 Task: Search one way flight ticket for 1 adult, 6 children, 1 infant in seat and 1 infant on lap in business from Hyannis: Cape Cod Gateway Airport (boardman/polando Field) to Raleigh: Raleigh-durham International Airport on 8-5-2023. Choice of flights is United. Number of bags: 1 carry on bag. Price is upto 30000. Outbound departure time preference is 15:30.
Action: Mouse moved to (290, 267)
Screenshot: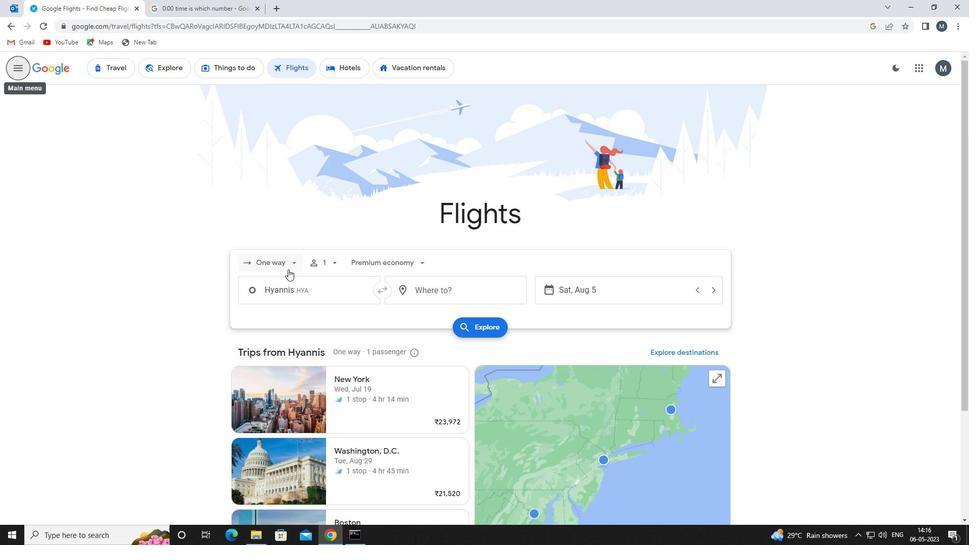 
Action: Mouse pressed left at (290, 267)
Screenshot: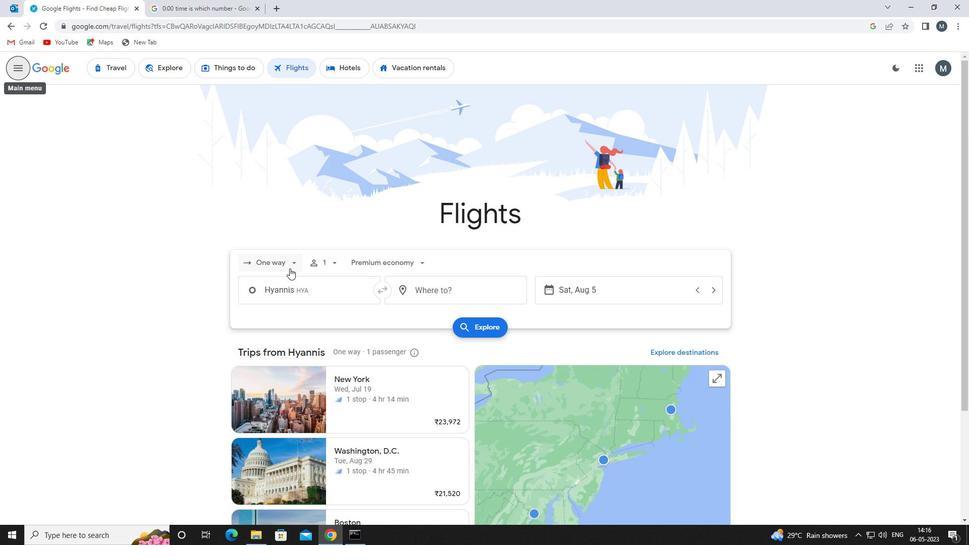 
Action: Mouse moved to (283, 306)
Screenshot: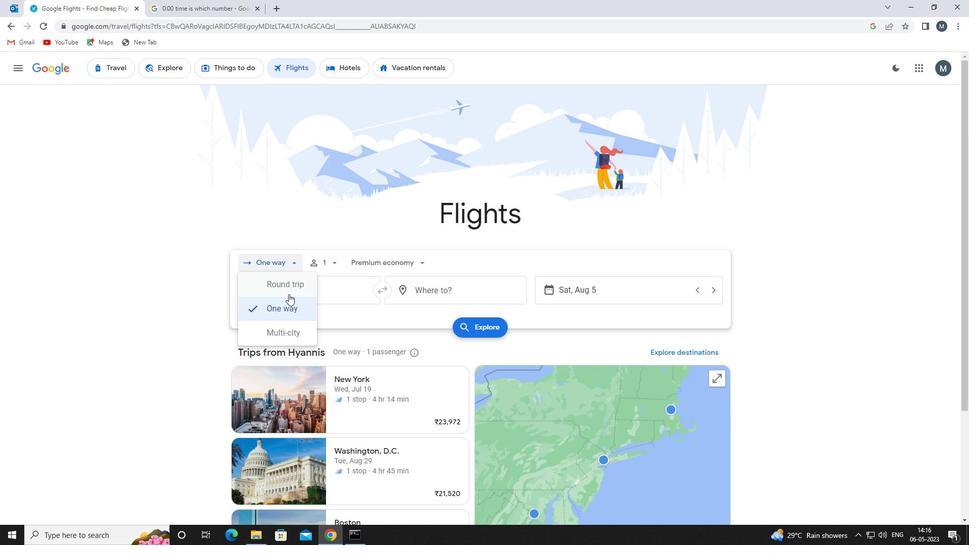 
Action: Mouse pressed left at (283, 306)
Screenshot: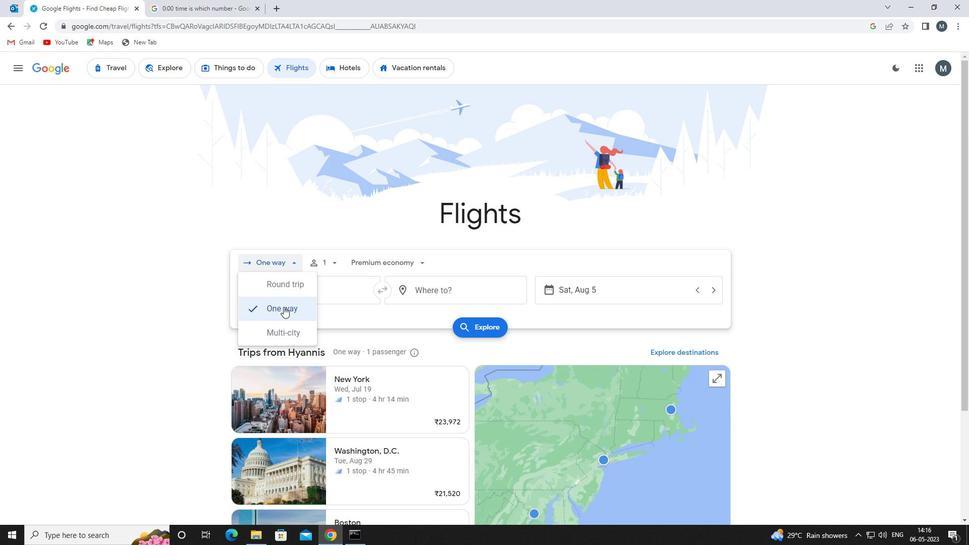 
Action: Mouse moved to (328, 264)
Screenshot: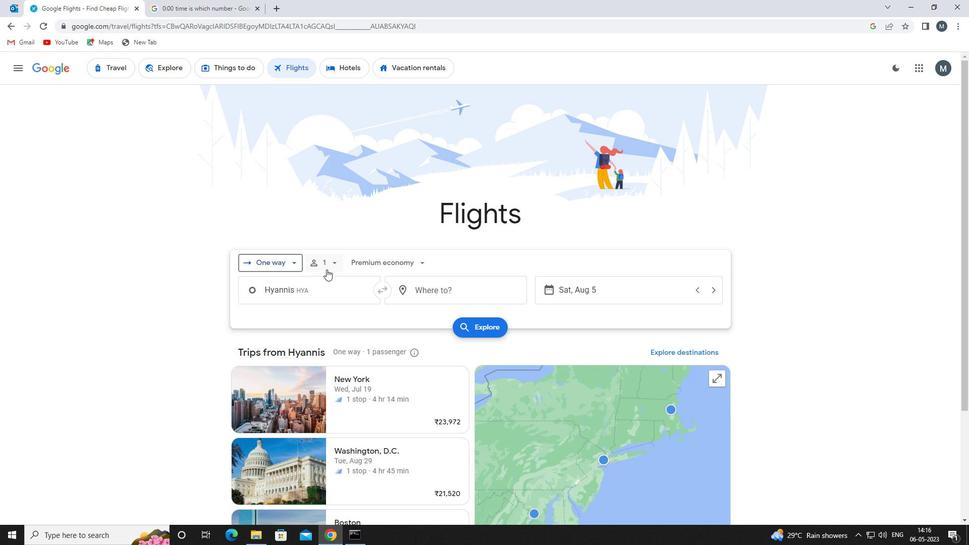 
Action: Mouse pressed left at (328, 264)
Screenshot: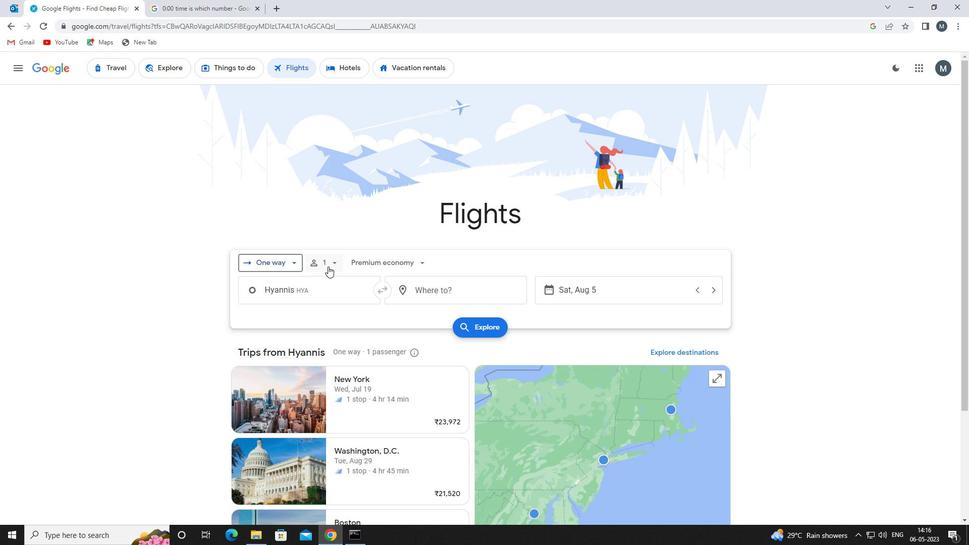 
Action: Mouse moved to (410, 312)
Screenshot: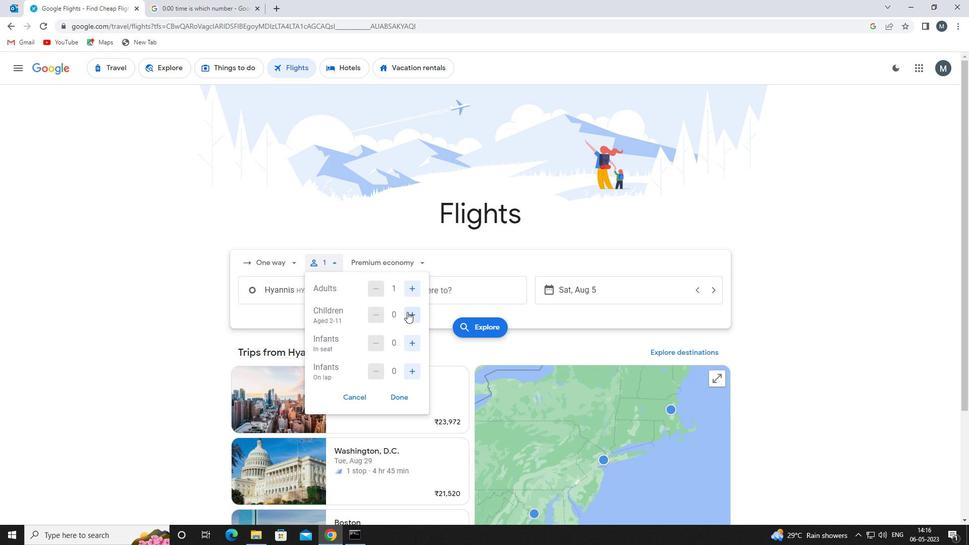 
Action: Mouse pressed left at (410, 312)
Screenshot: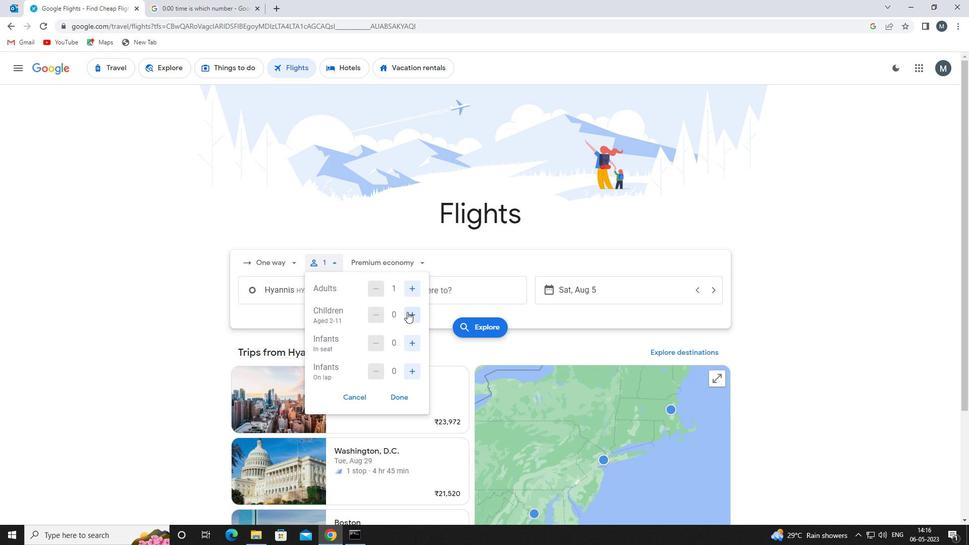 
Action: Mouse moved to (410, 313)
Screenshot: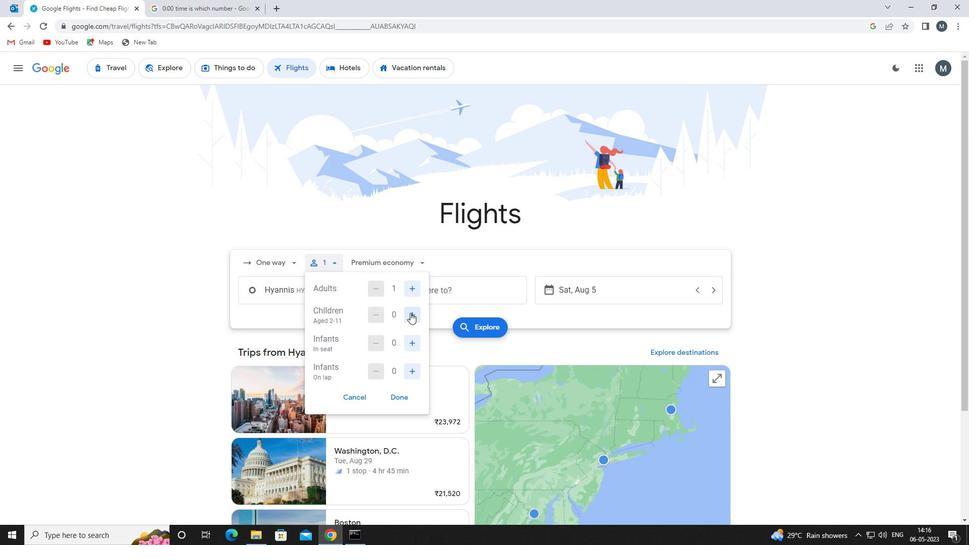 
Action: Mouse pressed left at (410, 313)
Screenshot: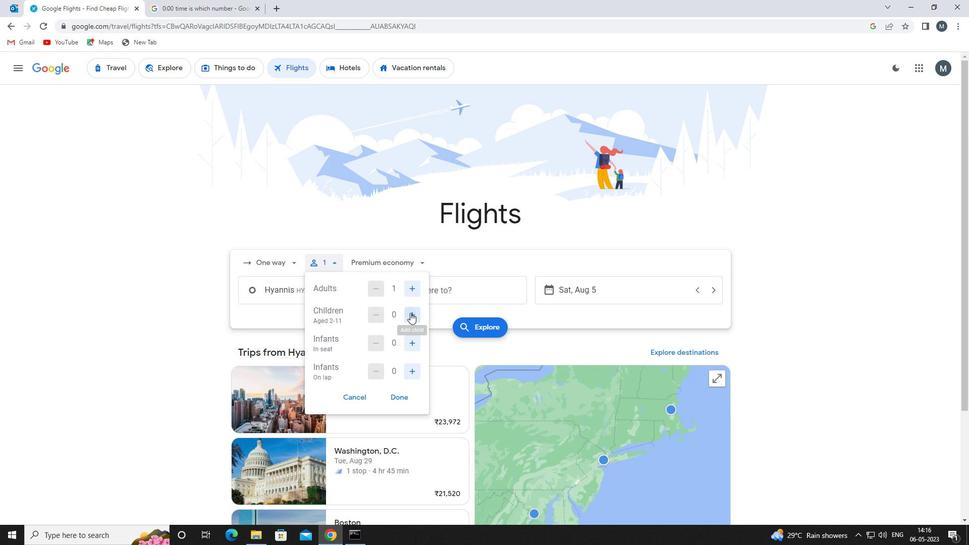 
Action: Mouse moved to (411, 313)
Screenshot: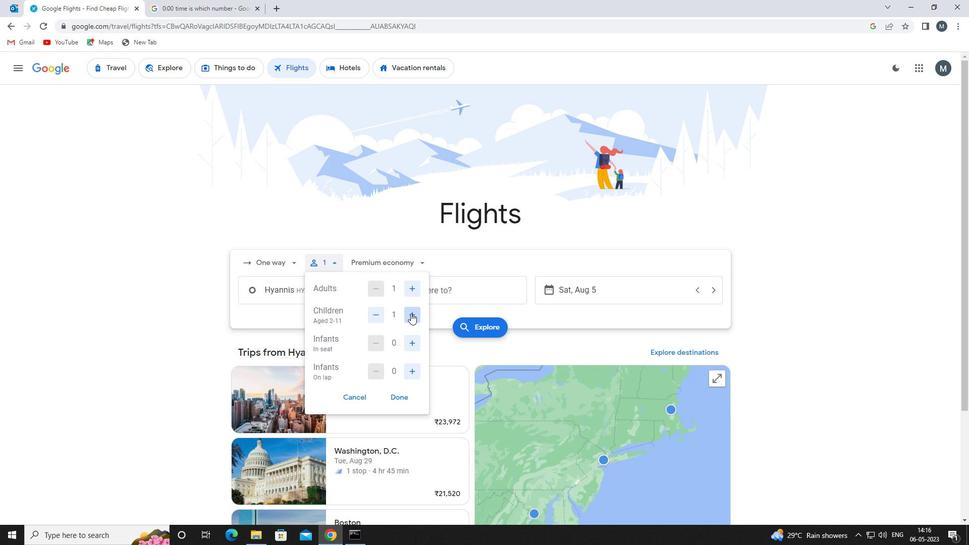 
Action: Mouse pressed left at (411, 313)
Screenshot: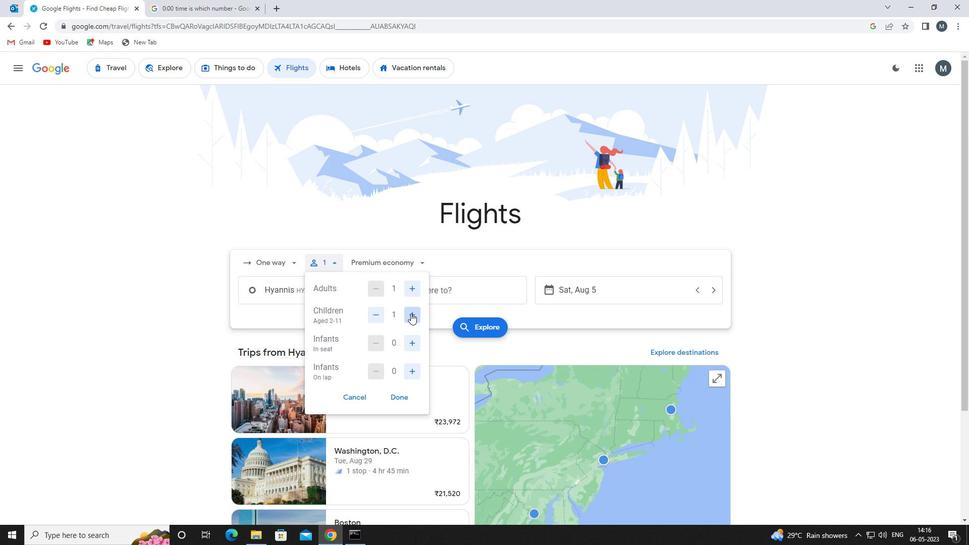 
Action: Mouse pressed left at (411, 313)
Screenshot: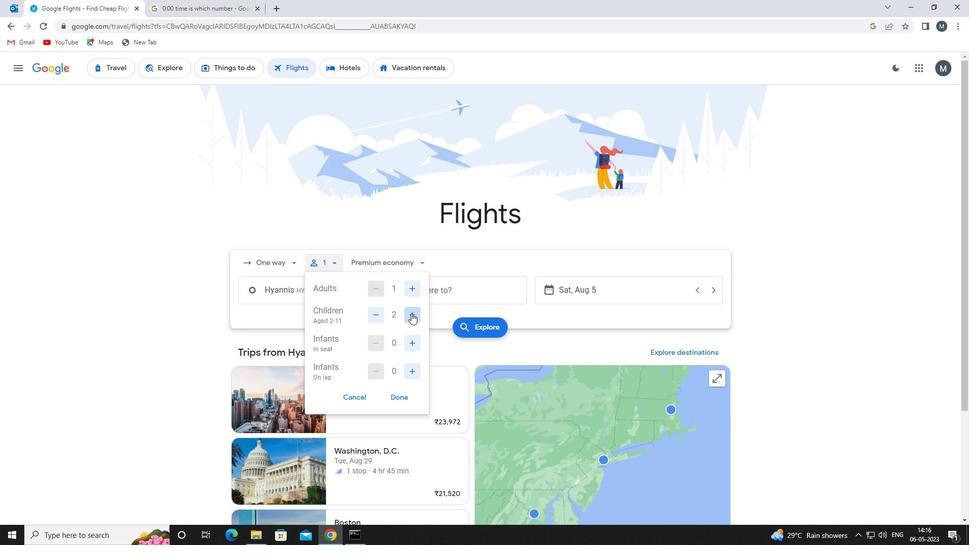 
Action: Mouse pressed left at (411, 313)
Screenshot: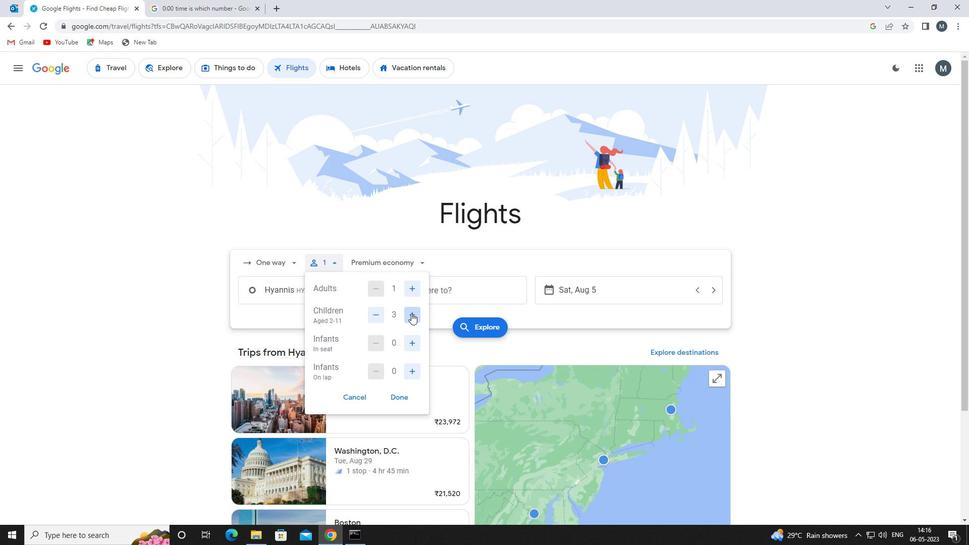 
Action: Mouse pressed left at (411, 313)
Screenshot: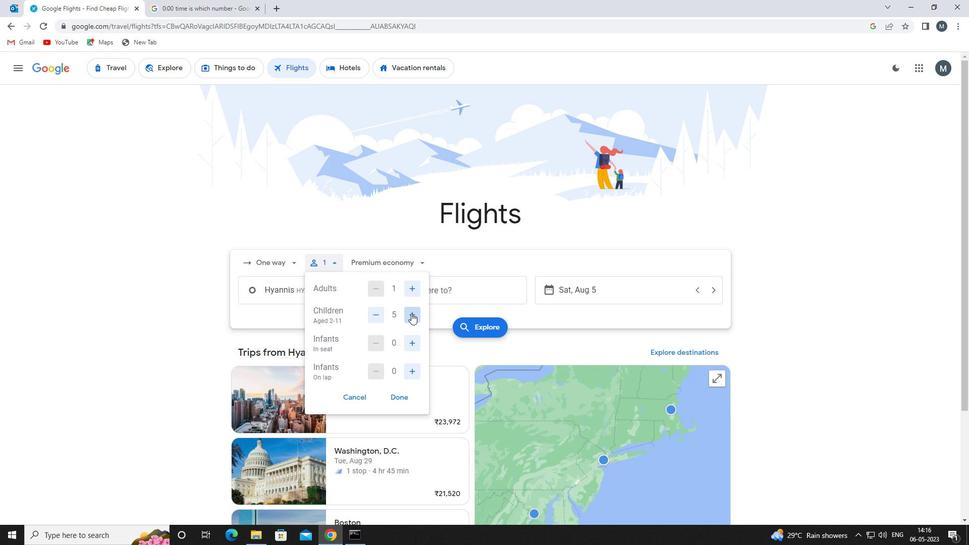 
Action: Mouse moved to (413, 342)
Screenshot: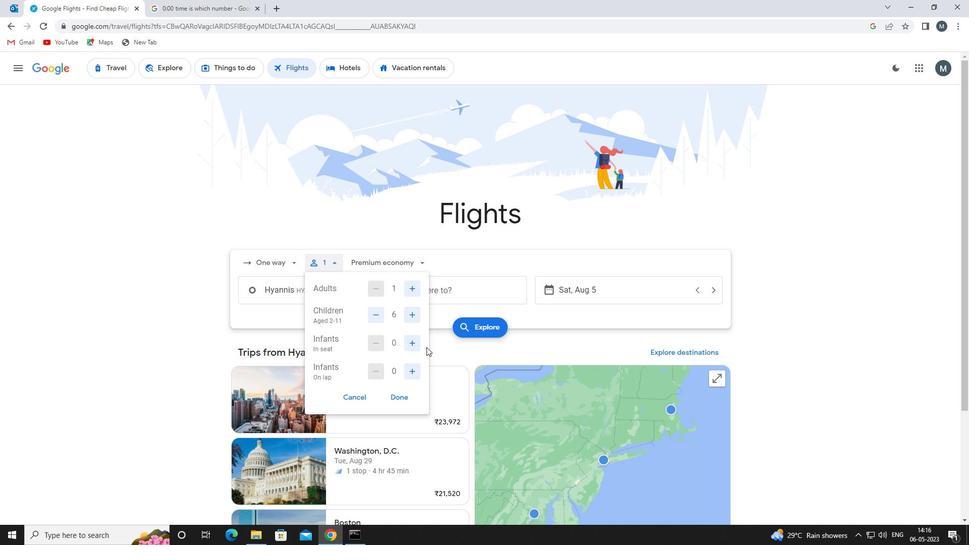 
Action: Mouse pressed left at (413, 342)
Screenshot: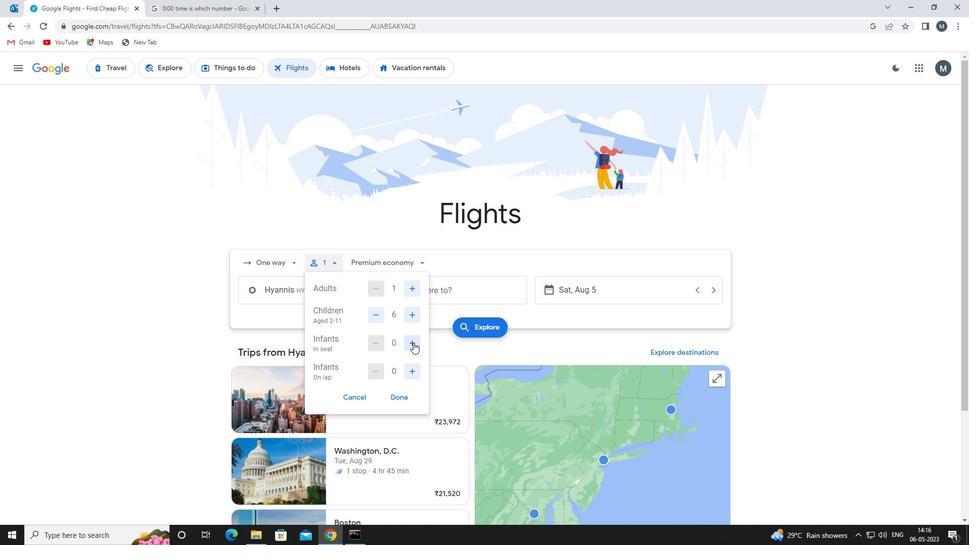 
Action: Mouse moved to (414, 370)
Screenshot: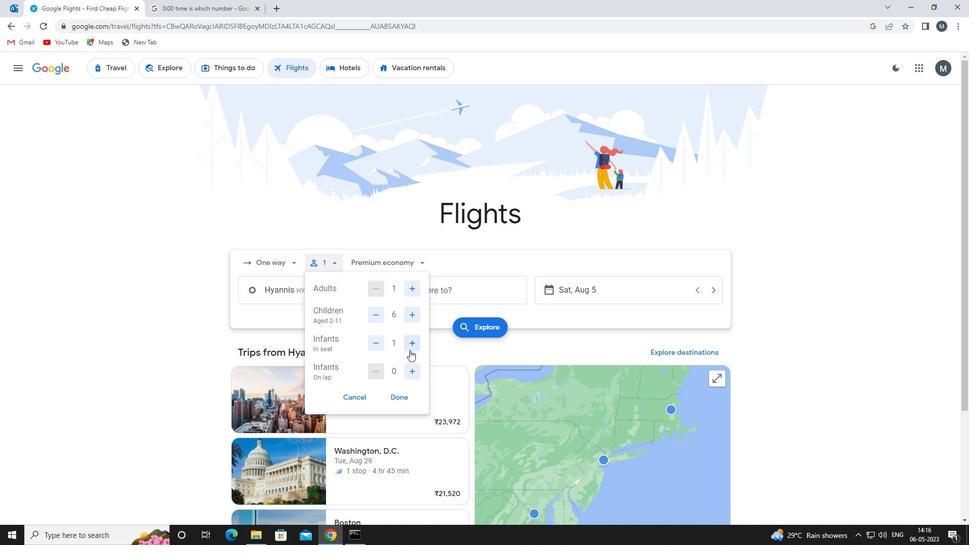
Action: Mouse pressed left at (414, 370)
Screenshot: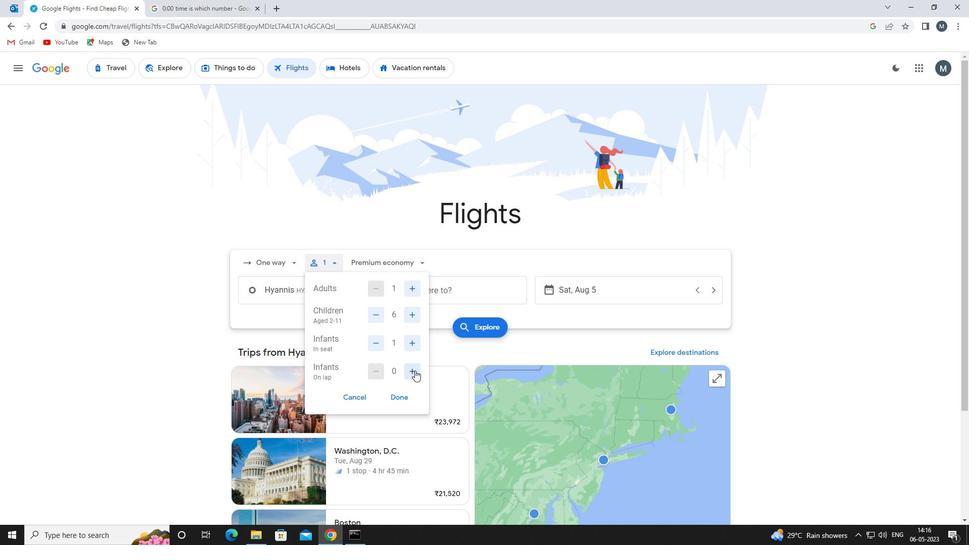 
Action: Mouse moved to (413, 395)
Screenshot: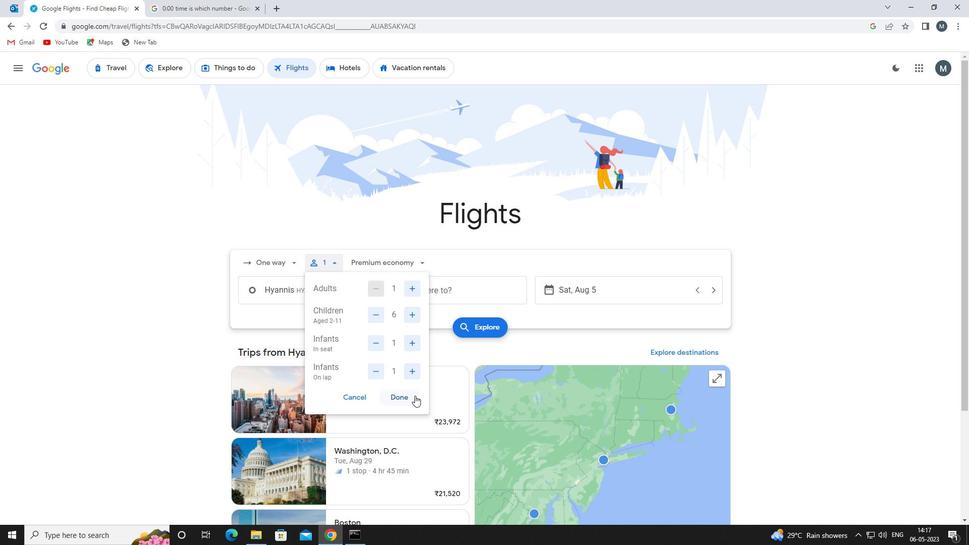 
Action: Mouse pressed left at (413, 395)
Screenshot: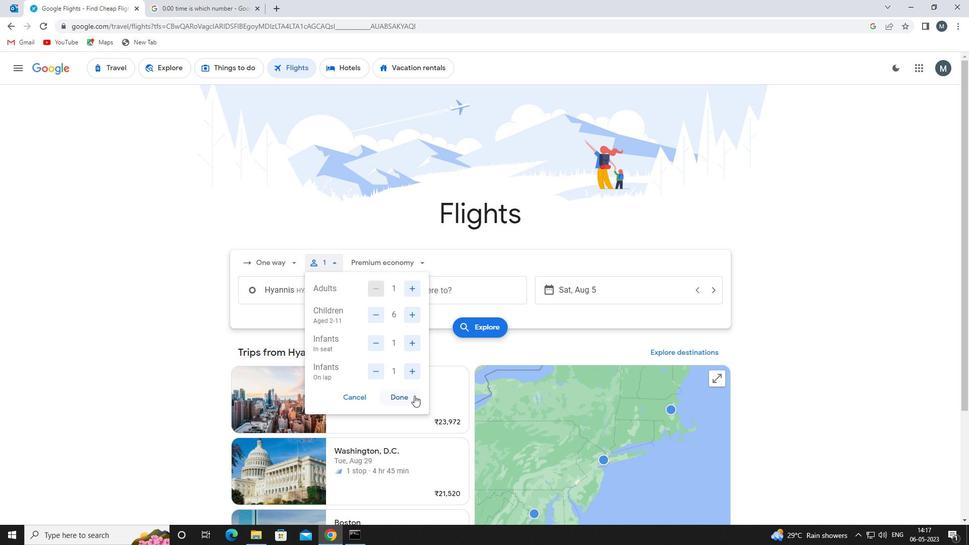 
Action: Mouse moved to (400, 262)
Screenshot: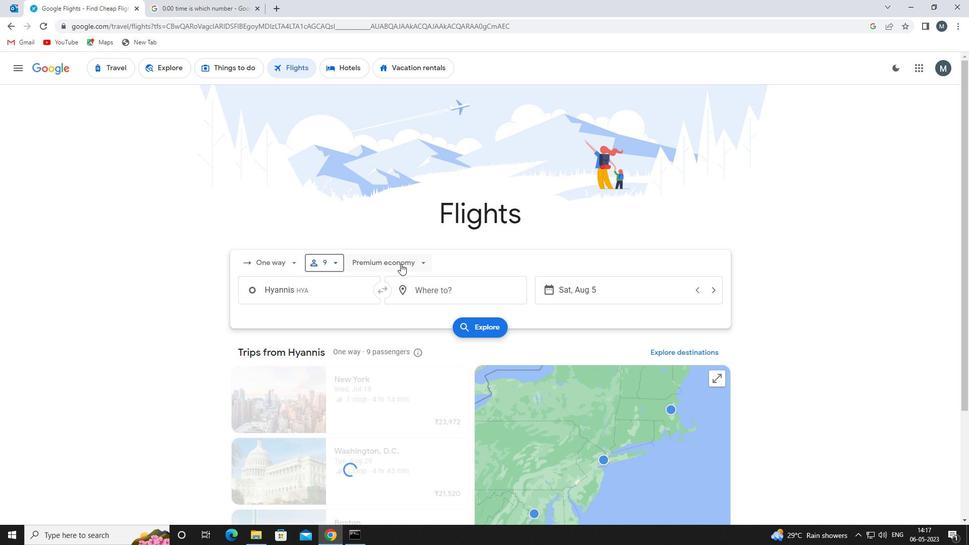 
Action: Mouse pressed left at (400, 262)
Screenshot: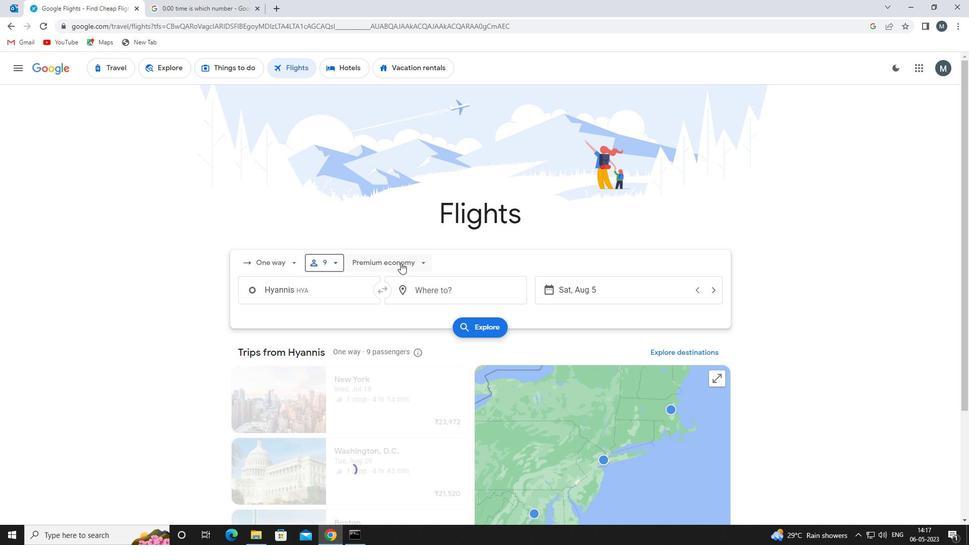 
Action: Mouse moved to (394, 331)
Screenshot: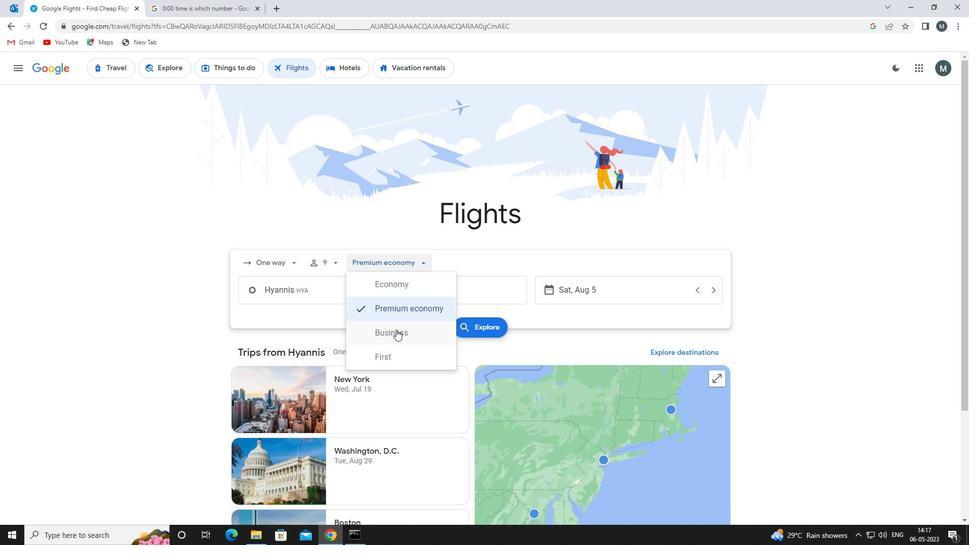 
Action: Mouse pressed left at (394, 331)
Screenshot: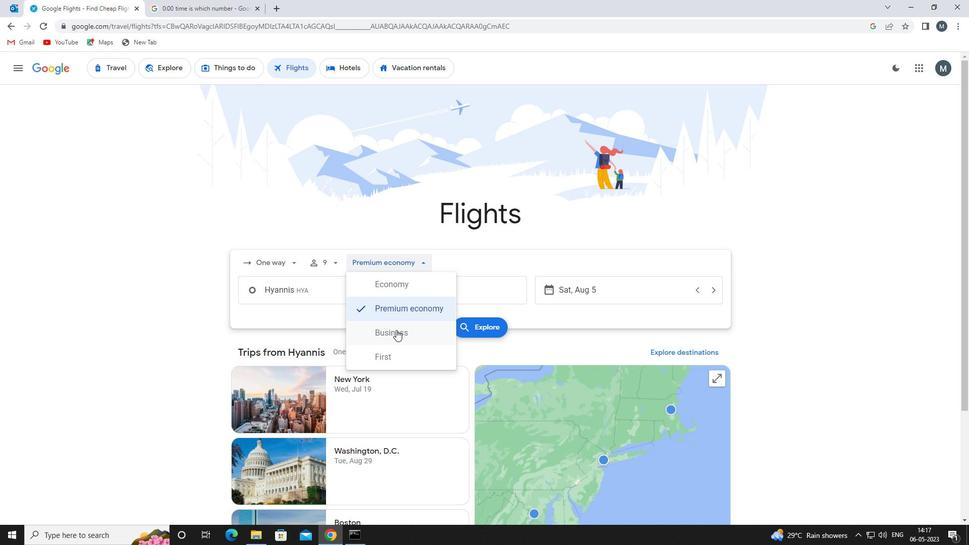 
Action: Mouse moved to (337, 292)
Screenshot: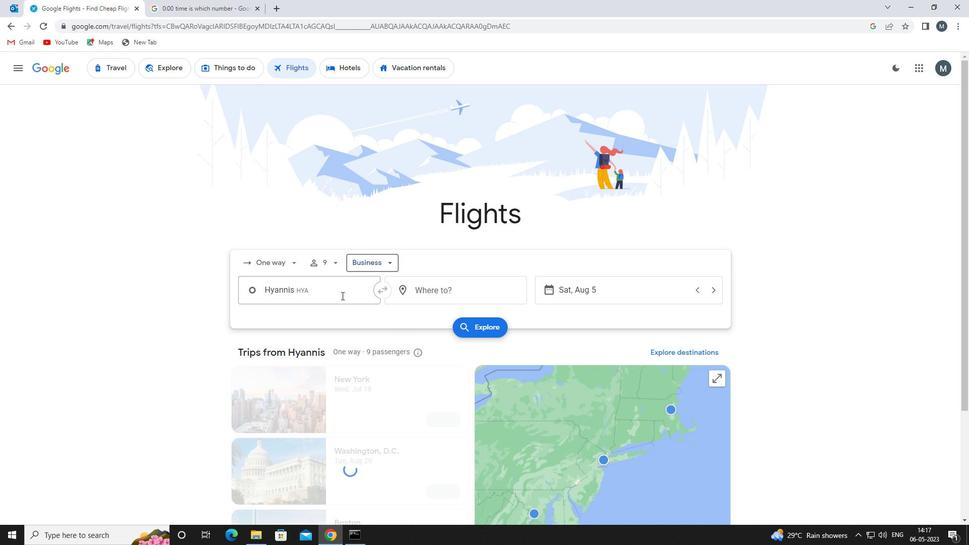 
Action: Mouse pressed left at (337, 292)
Screenshot: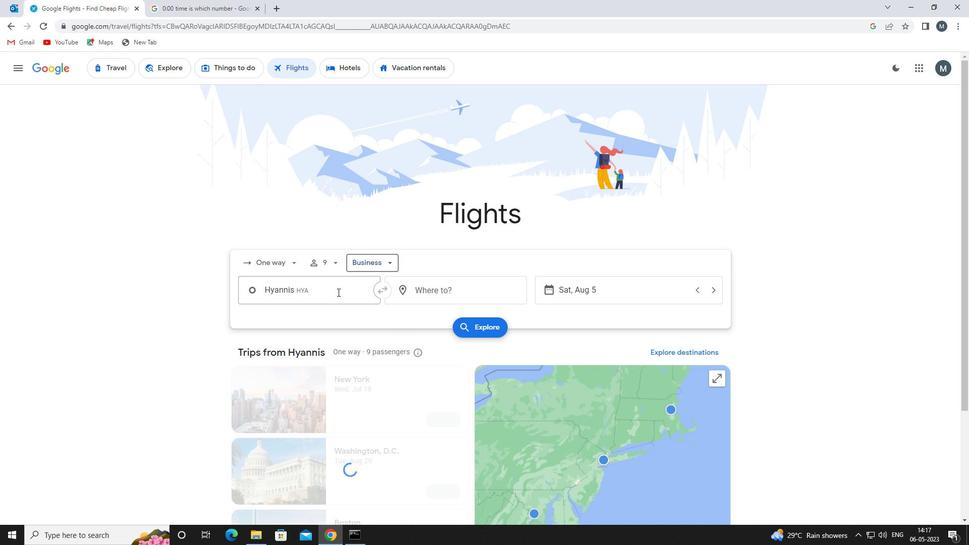 
Action: Key pressed cpe<Key.space>cod<Key.space>f<Key.backspace>
Screenshot: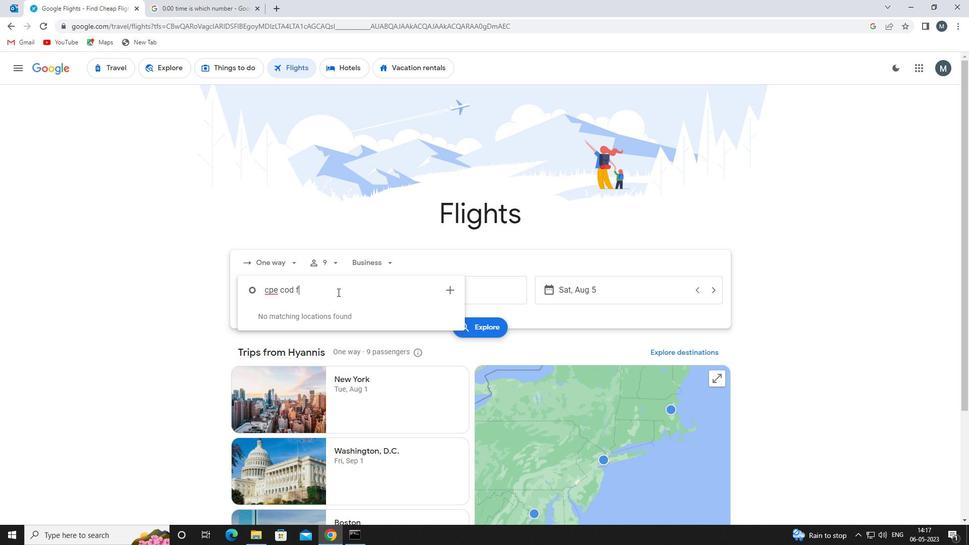 
Action: Mouse moved to (340, 374)
Screenshot: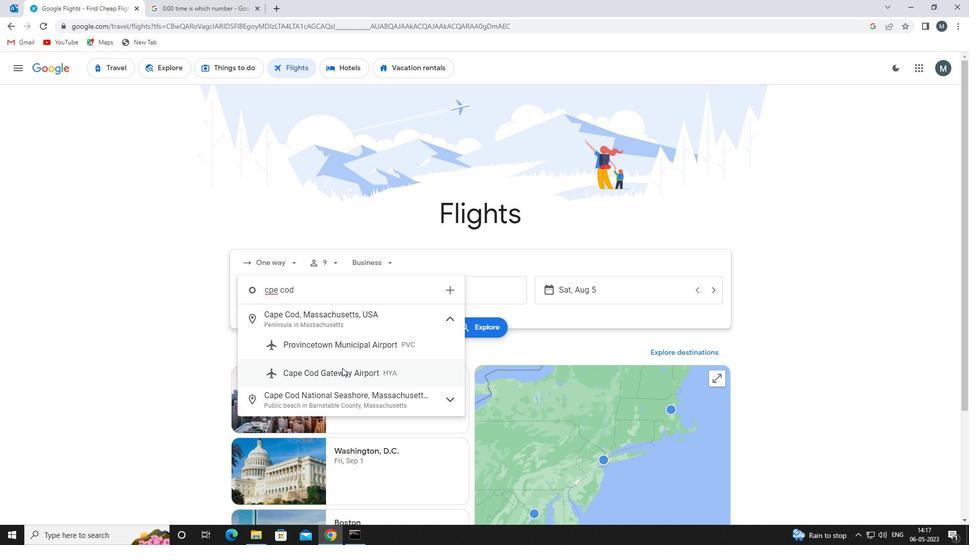 
Action: Mouse pressed left at (340, 374)
Screenshot: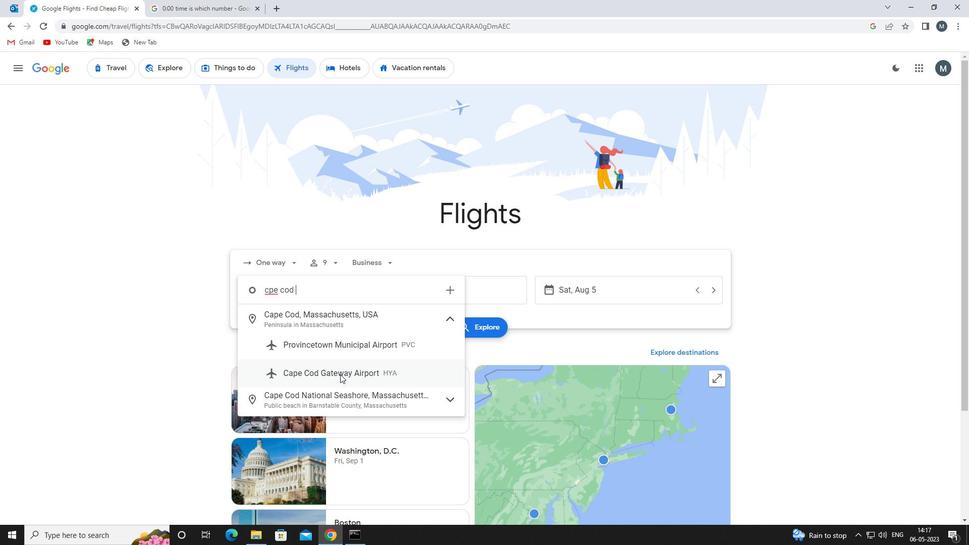 
Action: Mouse moved to (441, 290)
Screenshot: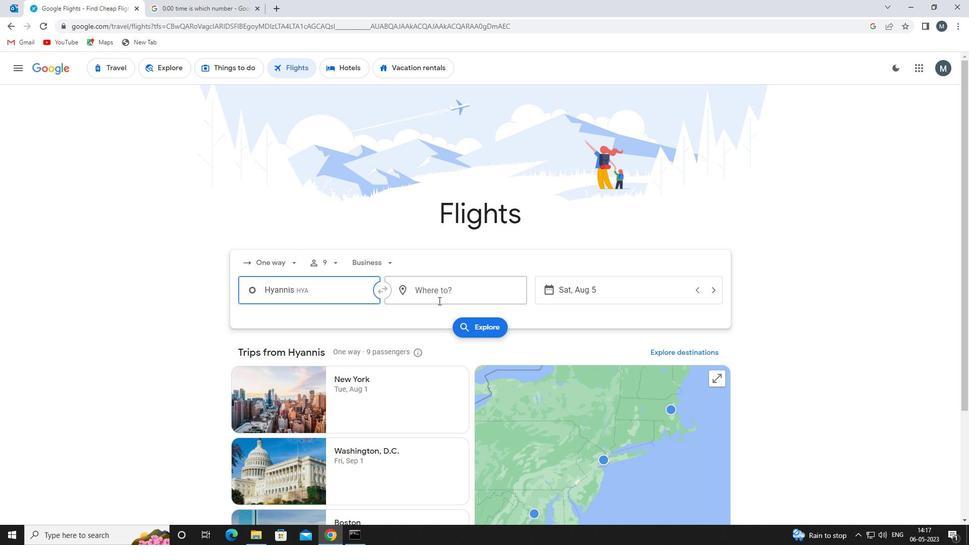 
Action: Mouse pressed left at (441, 290)
Screenshot: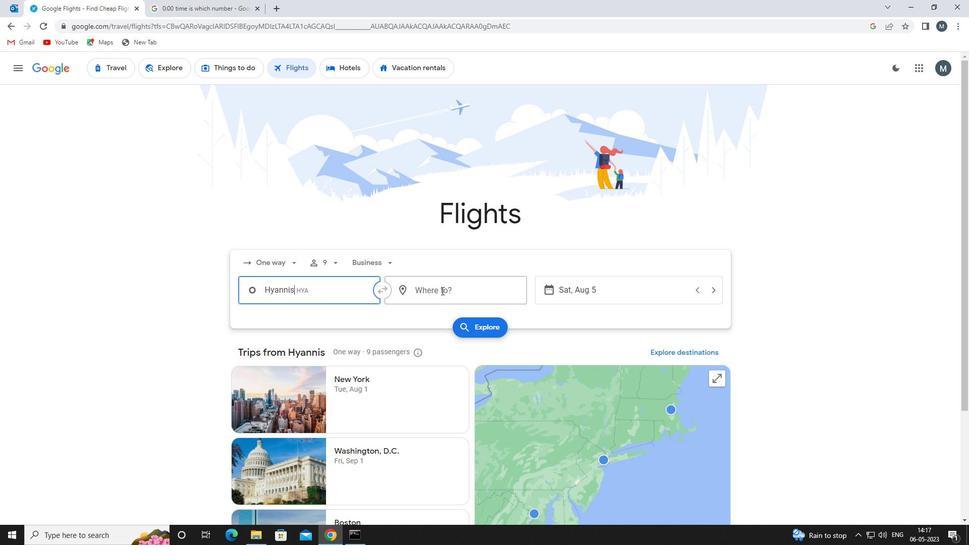 
Action: Key pressed rdu
Screenshot: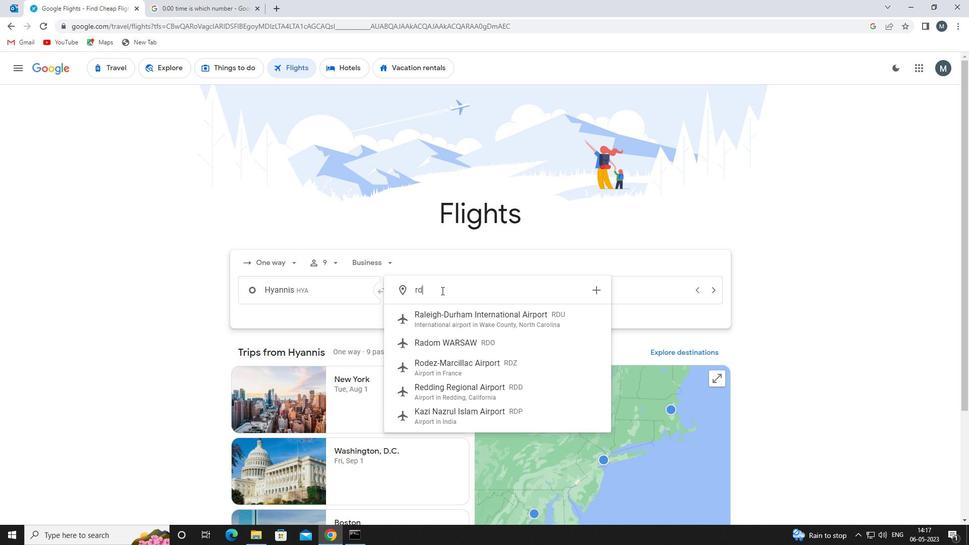 
Action: Mouse moved to (445, 321)
Screenshot: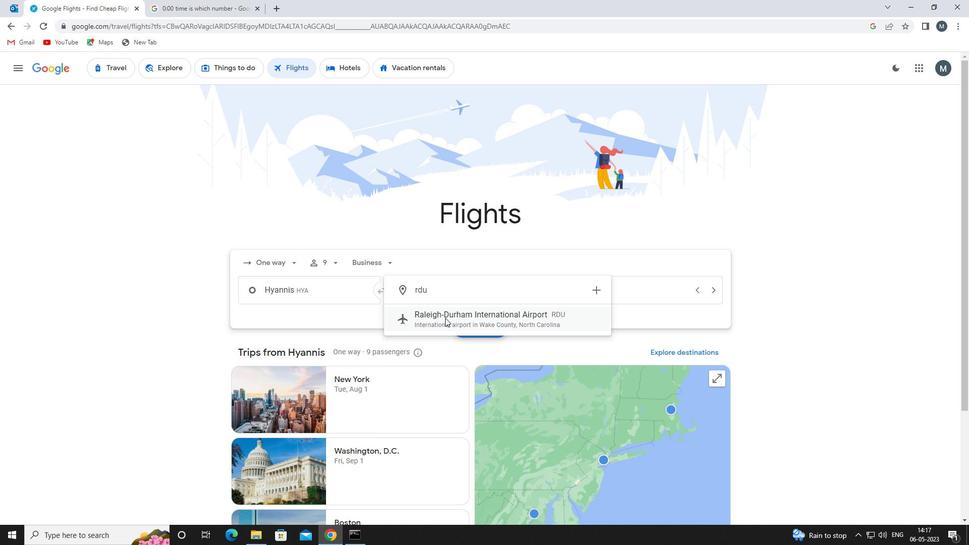 
Action: Mouse pressed left at (445, 321)
Screenshot: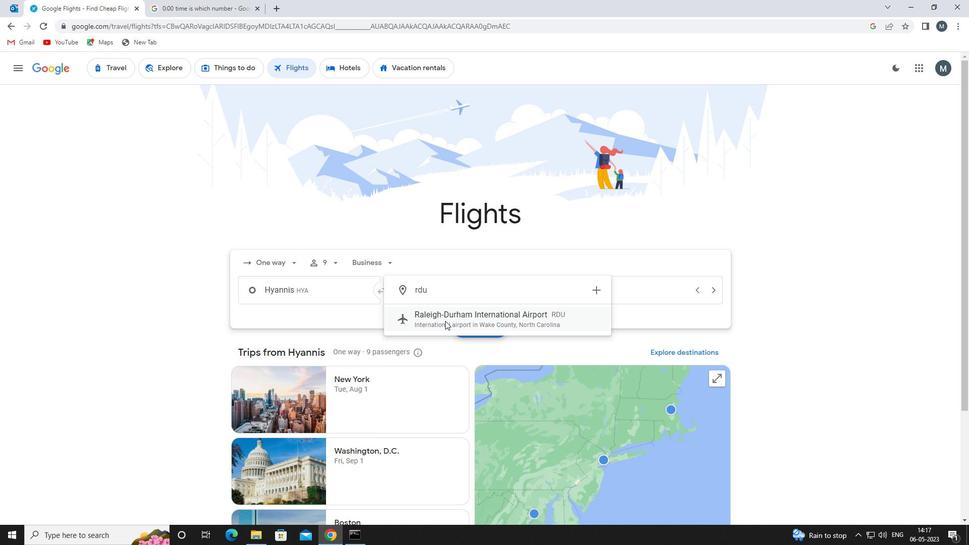 
Action: Mouse moved to (552, 291)
Screenshot: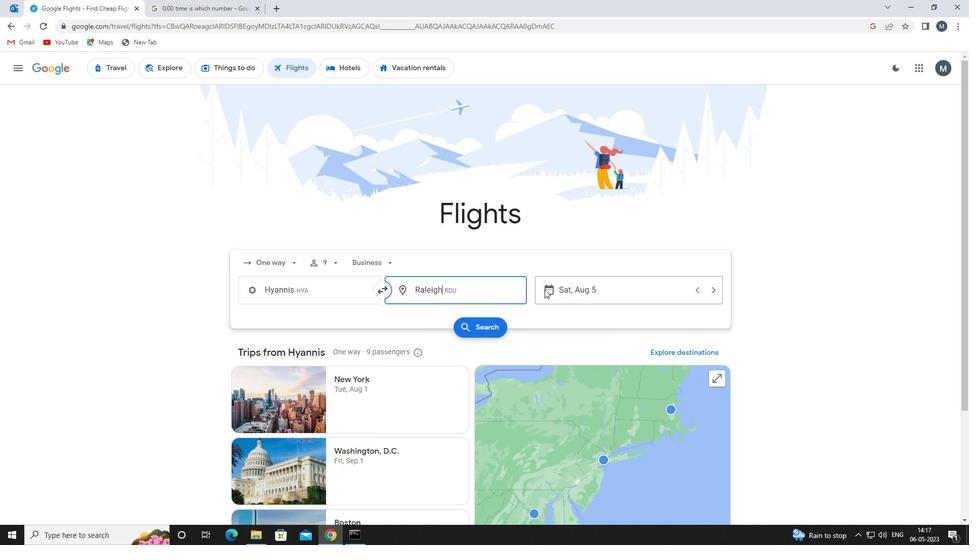 
Action: Mouse pressed left at (552, 291)
Screenshot: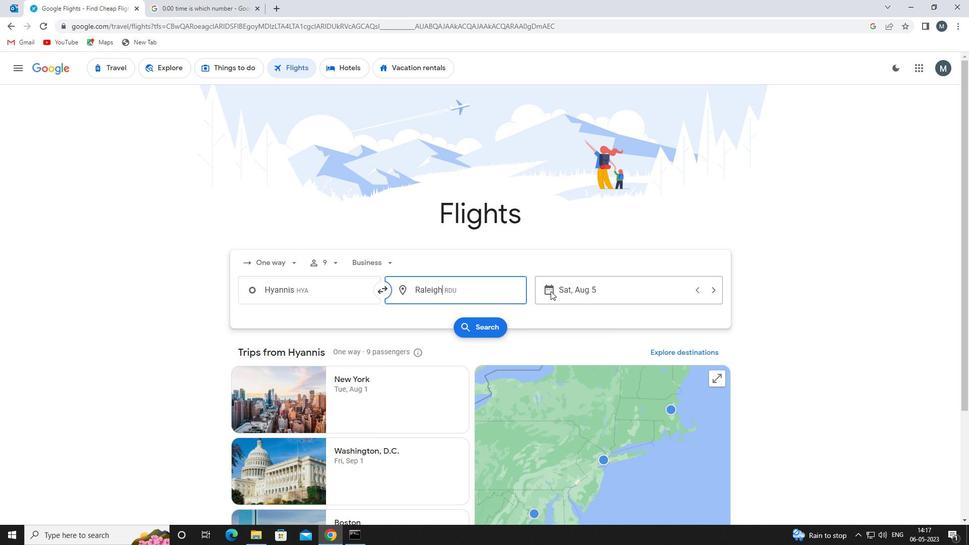 
Action: Mouse moved to (514, 343)
Screenshot: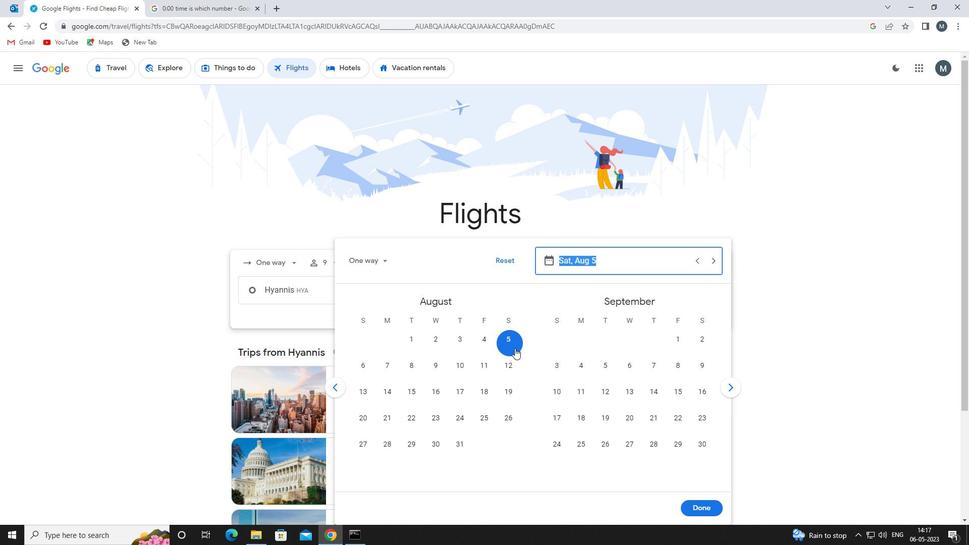 
Action: Mouse pressed left at (514, 343)
Screenshot: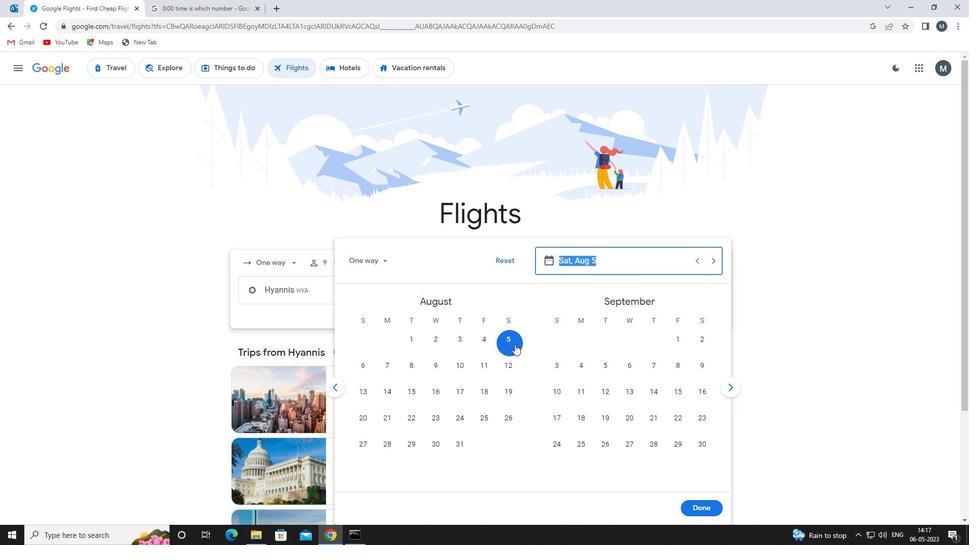 
Action: Mouse moved to (707, 504)
Screenshot: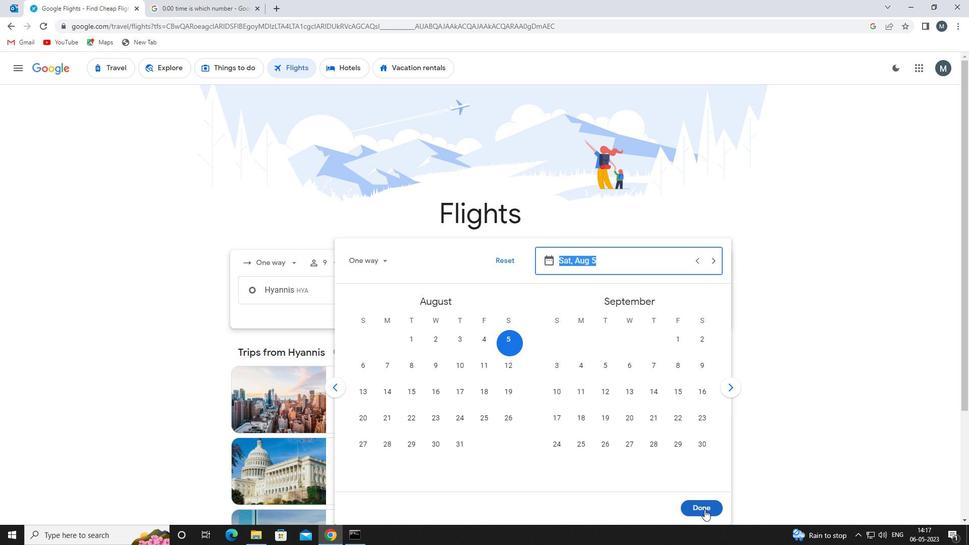 
Action: Mouse pressed left at (707, 504)
Screenshot: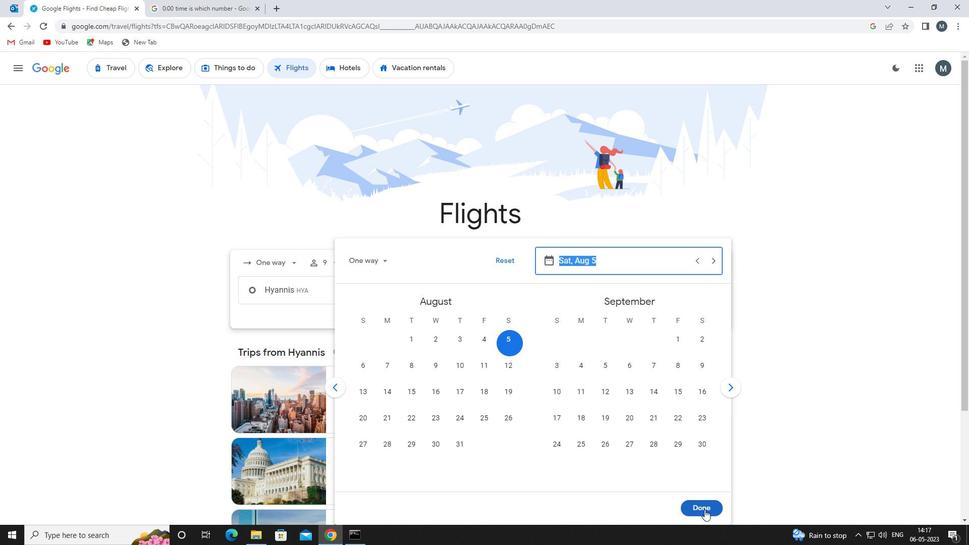 
Action: Mouse moved to (468, 321)
Screenshot: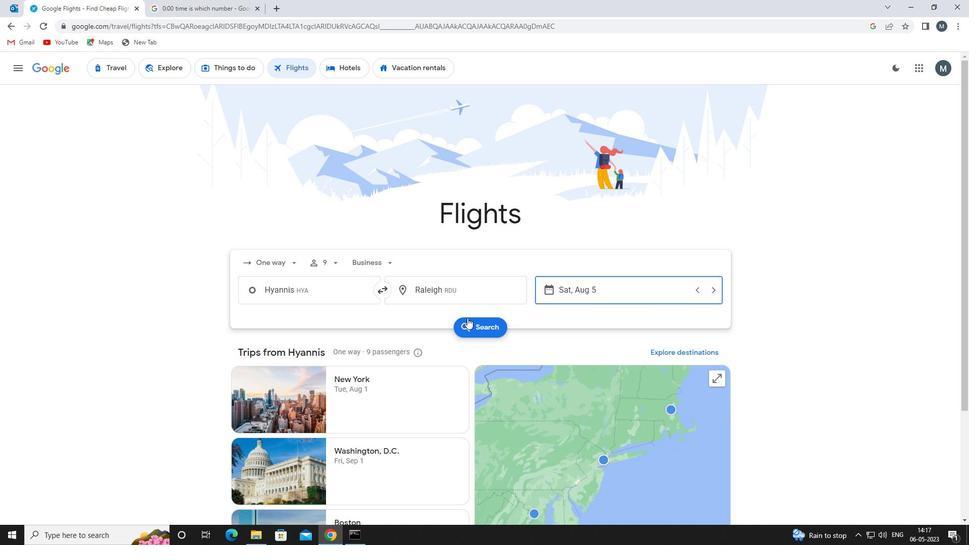 
Action: Mouse pressed left at (468, 321)
Screenshot: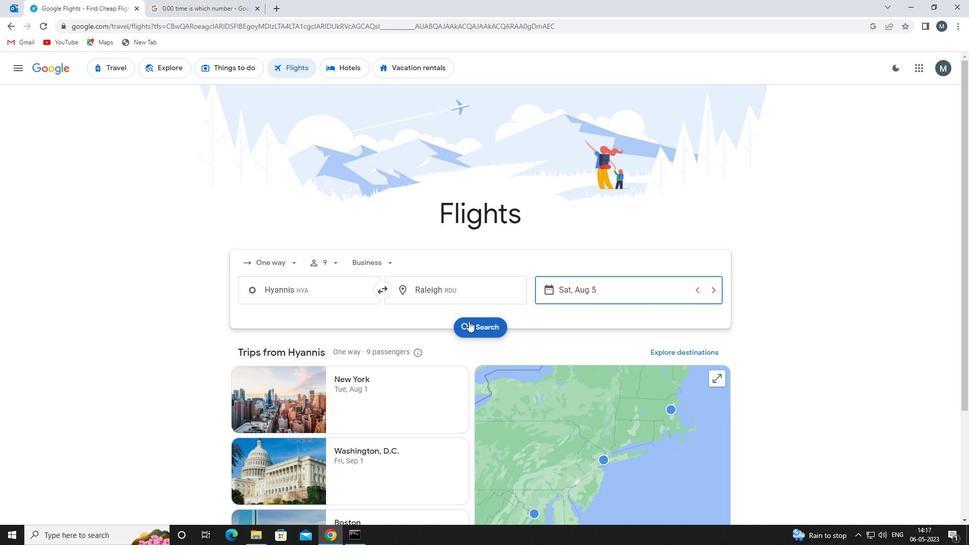 
Action: Mouse moved to (266, 164)
Screenshot: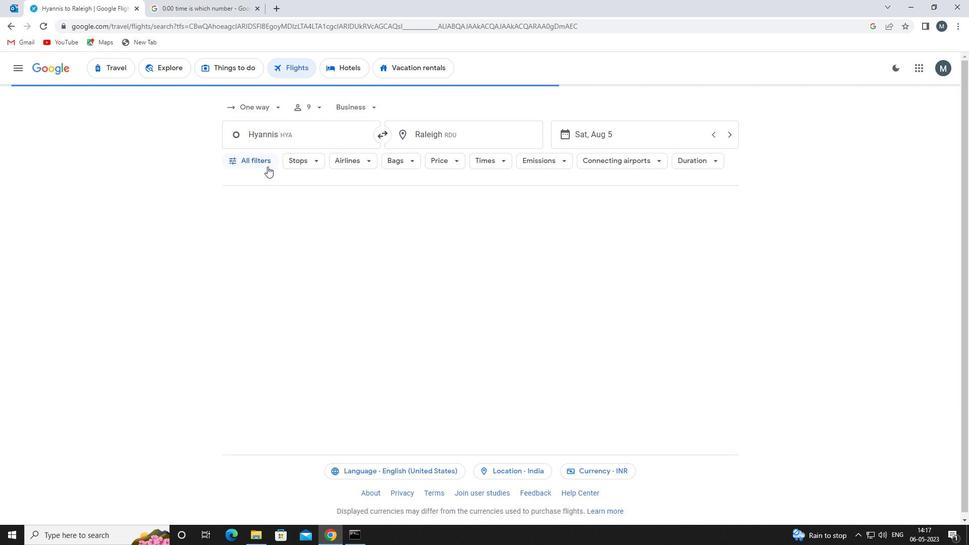 
Action: Mouse pressed left at (266, 164)
Screenshot: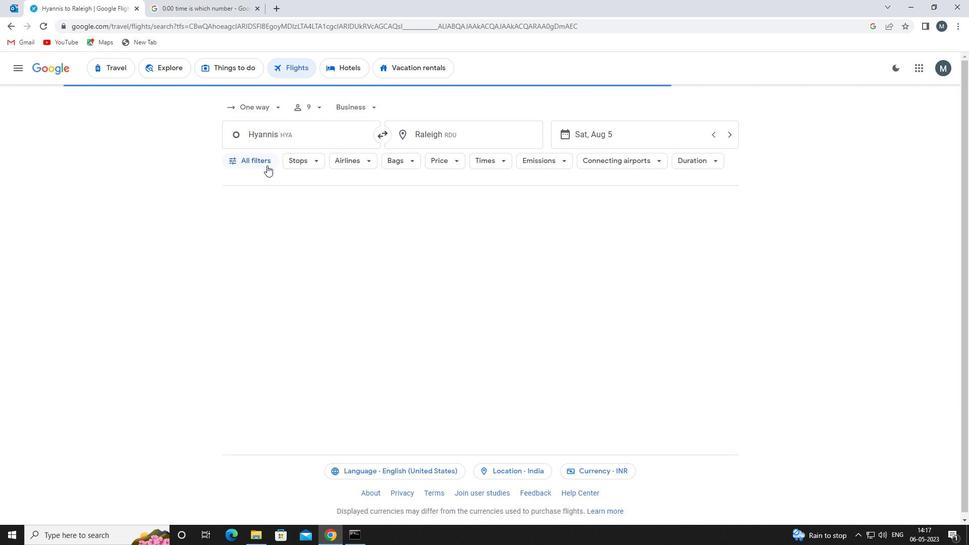 
Action: Mouse moved to (286, 279)
Screenshot: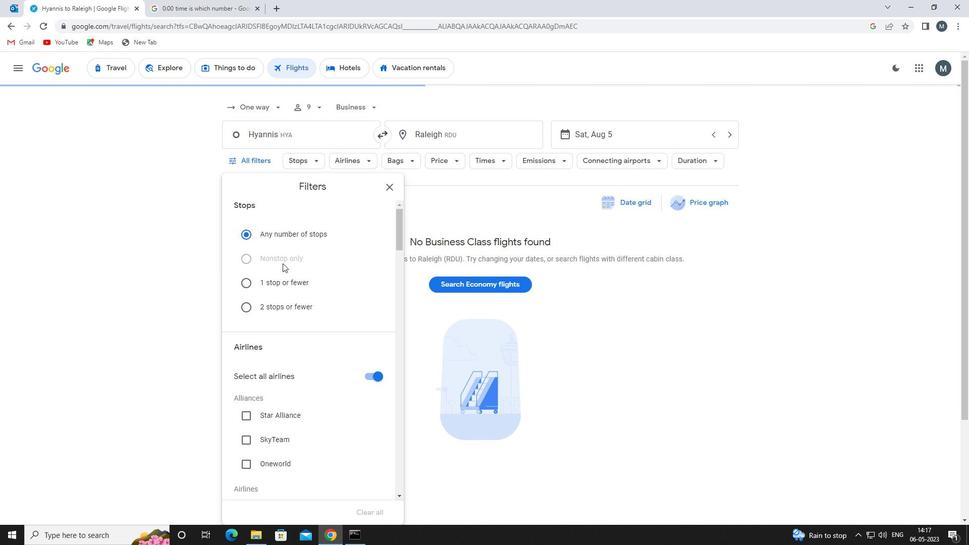 
Action: Mouse scrolled (286, 278) with delta (0, 0)
Screenshot: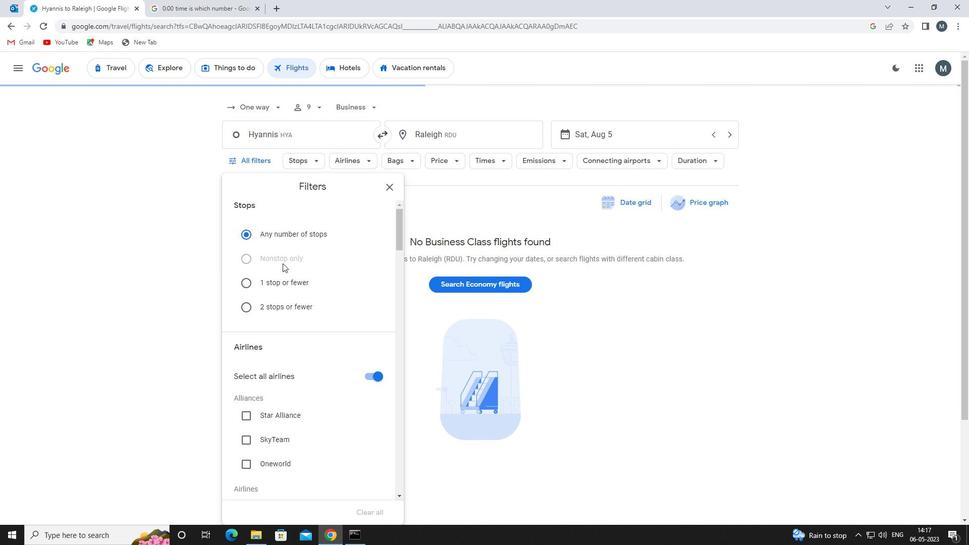 
Action: Mouse moved to (286, 284)
Screenshot: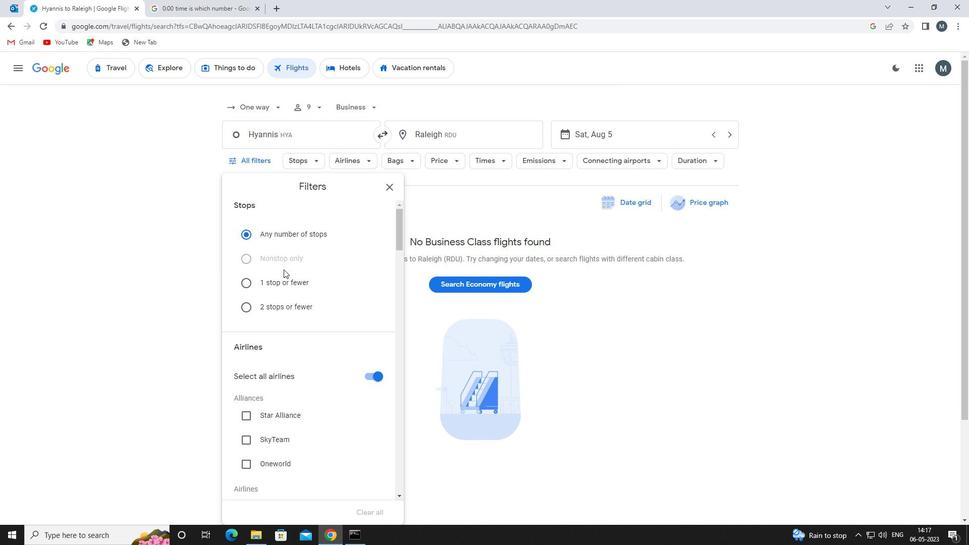
Action: Mouse scrolled (286, 284) with delta (0, 0)
Screenshot: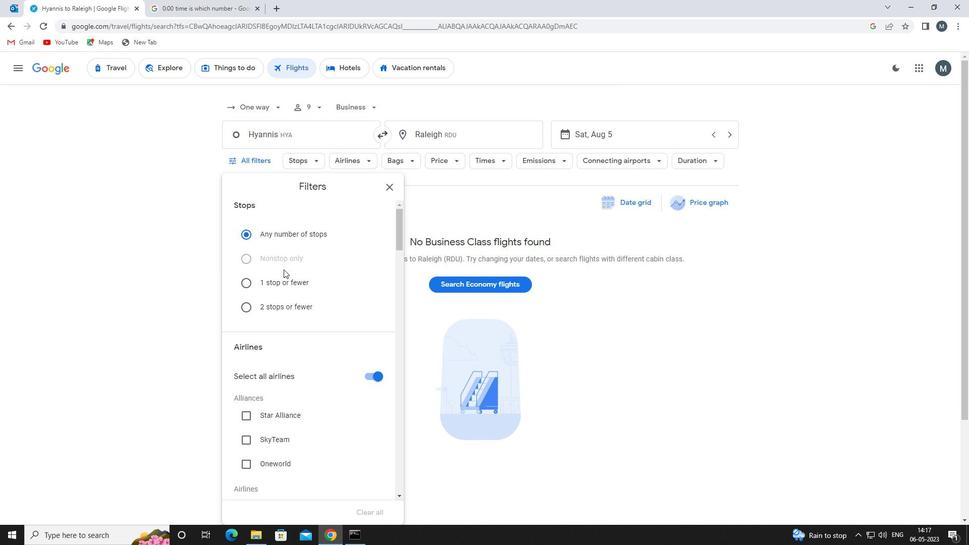 
Action: Mouse moved to (363, 275)
Screenshot: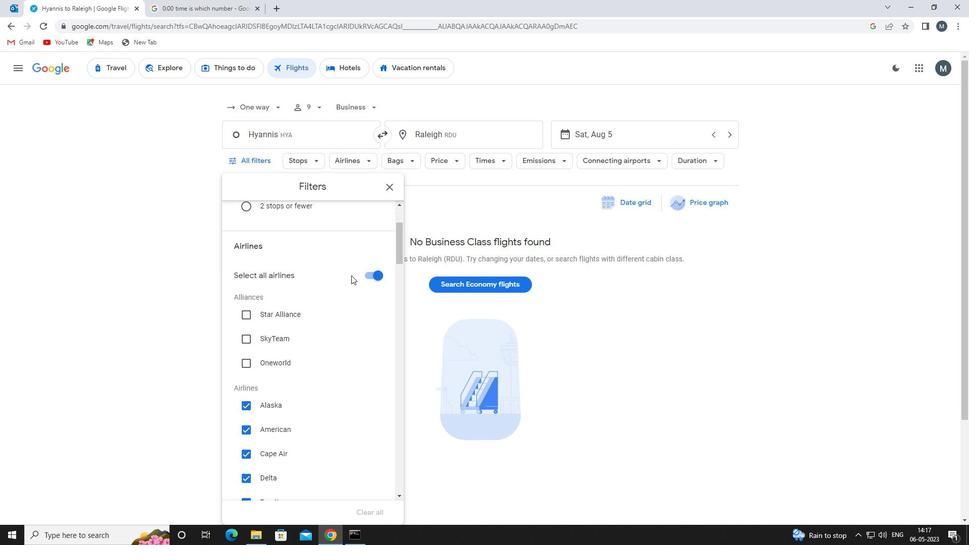 
Action: Mouse pressed left at (363, 275)
Screenshot: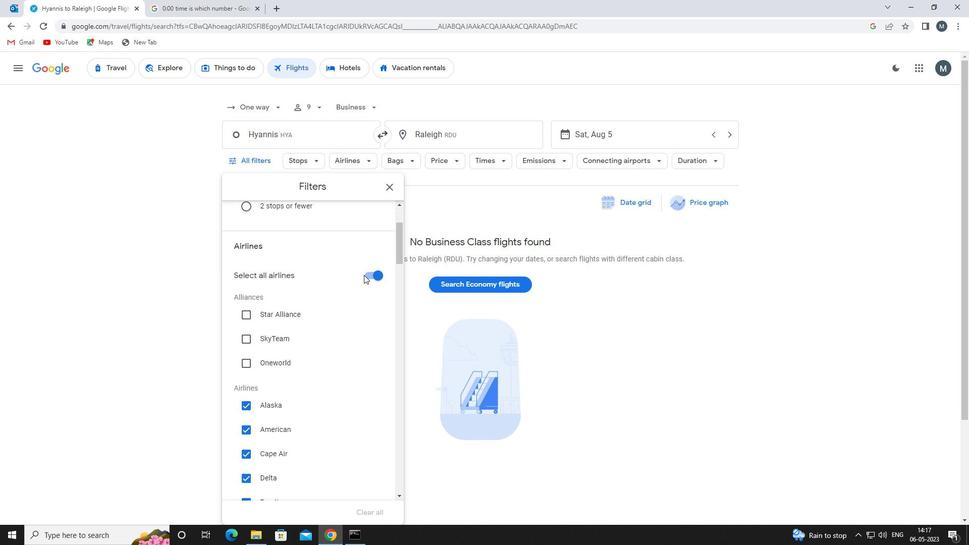 
Action: Mouse moved to (370, 274)
Screenshot: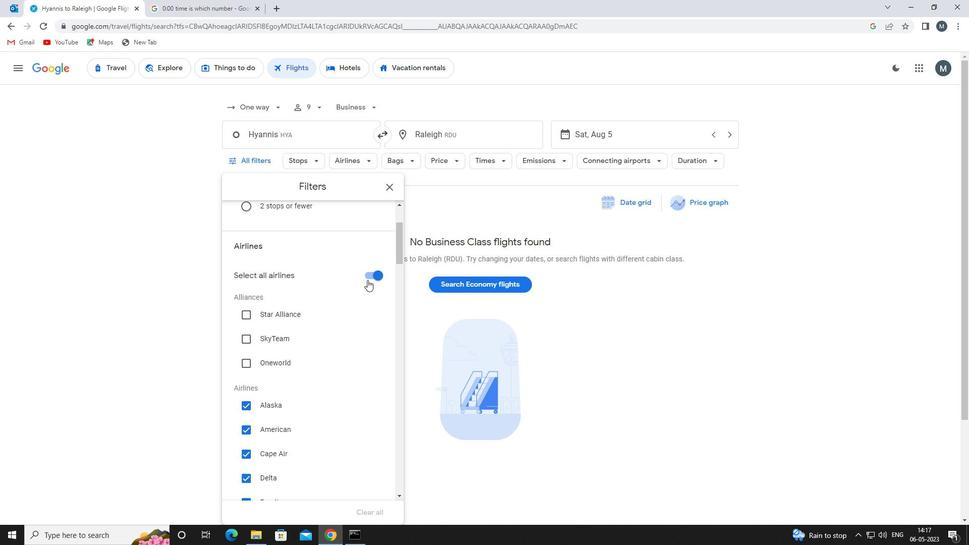 
Action: Mouse pressed left at (370, 274)
Screenshot: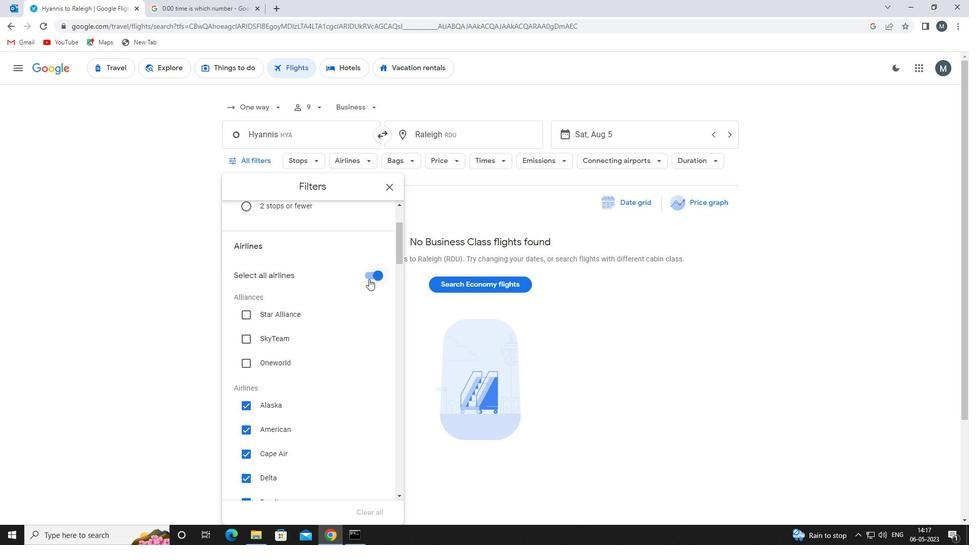 
Action: Mouse moved to (355, 285)
Screenshot: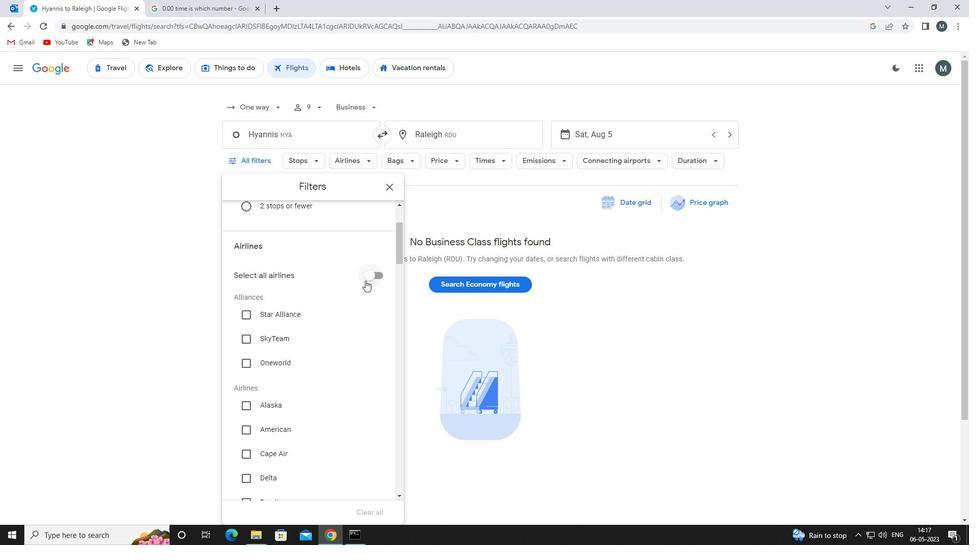 
Action: Mouse scrolled (355, 284) with delta (0, 0)
Screenshot: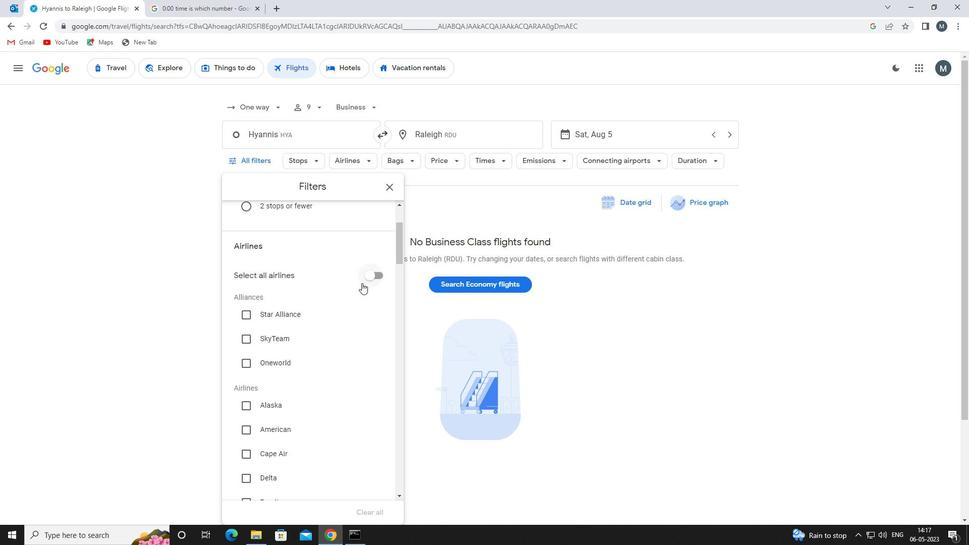 
Action: Mouse scrolled (355, 284) with delta (0, 0)
Screenshot: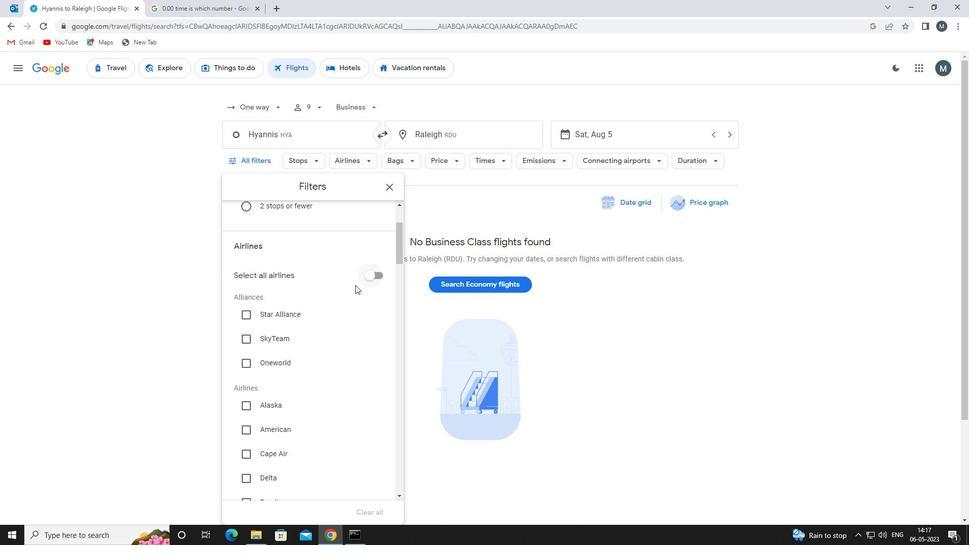 
Action: Mouse moved to (298, 378)
Screenshot: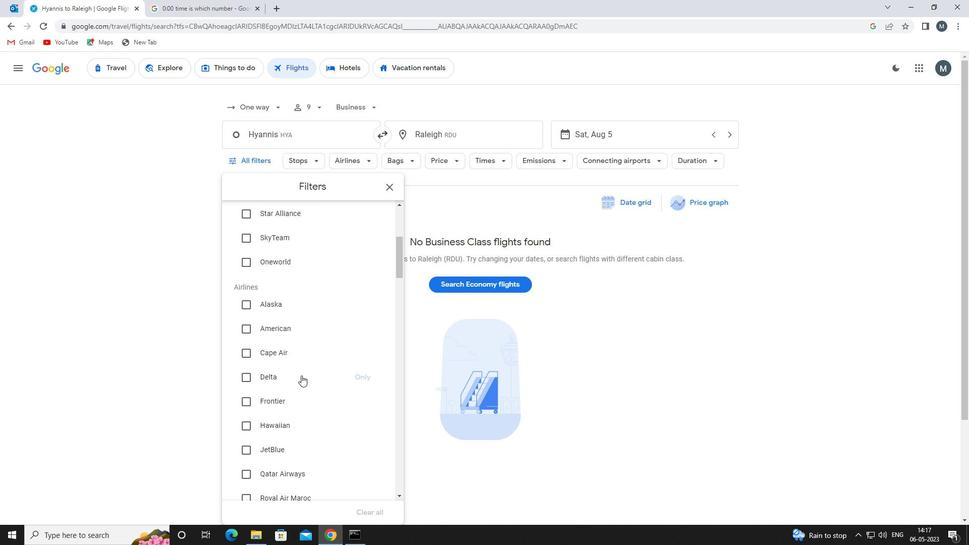 
Action: Mouse scrolled (298, 377) with delta (0, 0)
Screenshot: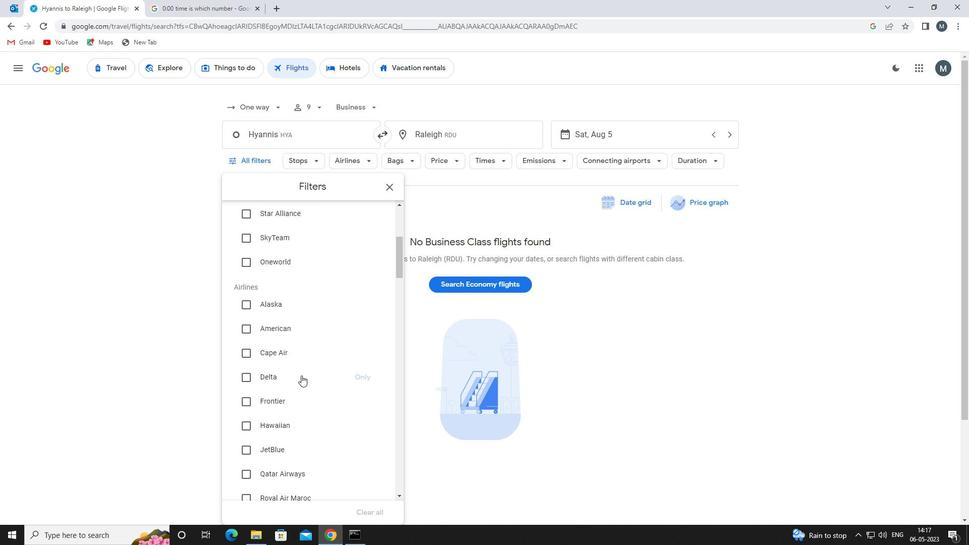 
Action: Mouse moved to (297, 379)
Screenshot: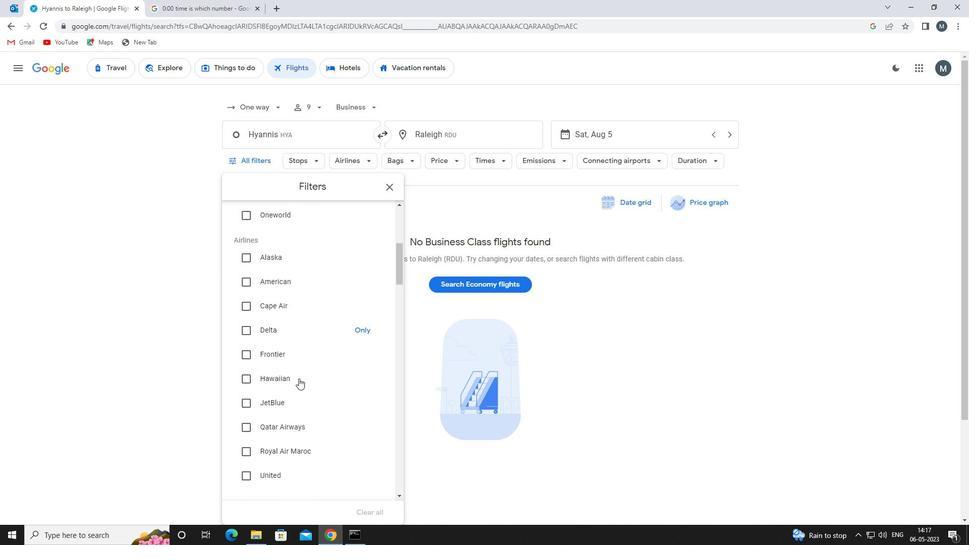 
Action: Mouse scrolled (297, 379) with delta (0, 0)
Screenshot: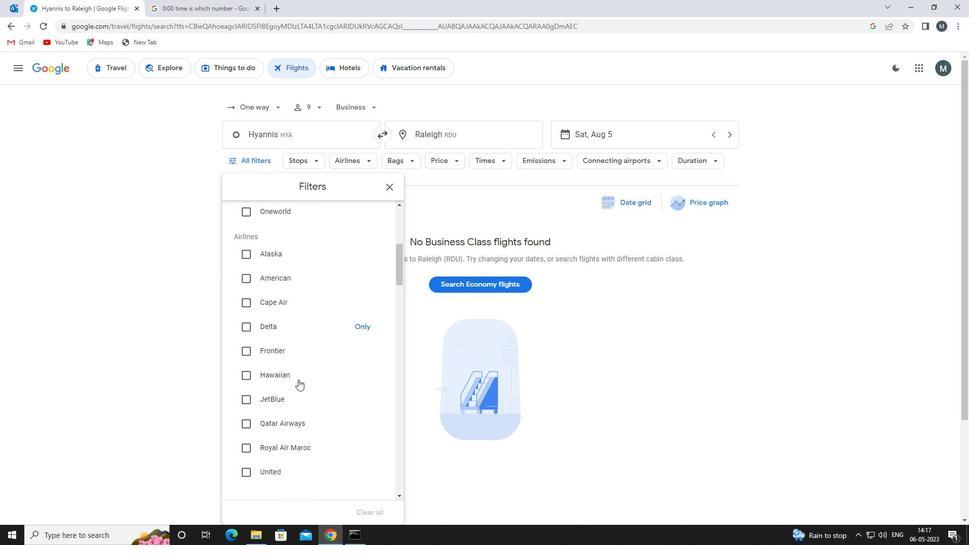 
Action: Mouse moved to (297, 396)
Screenshot: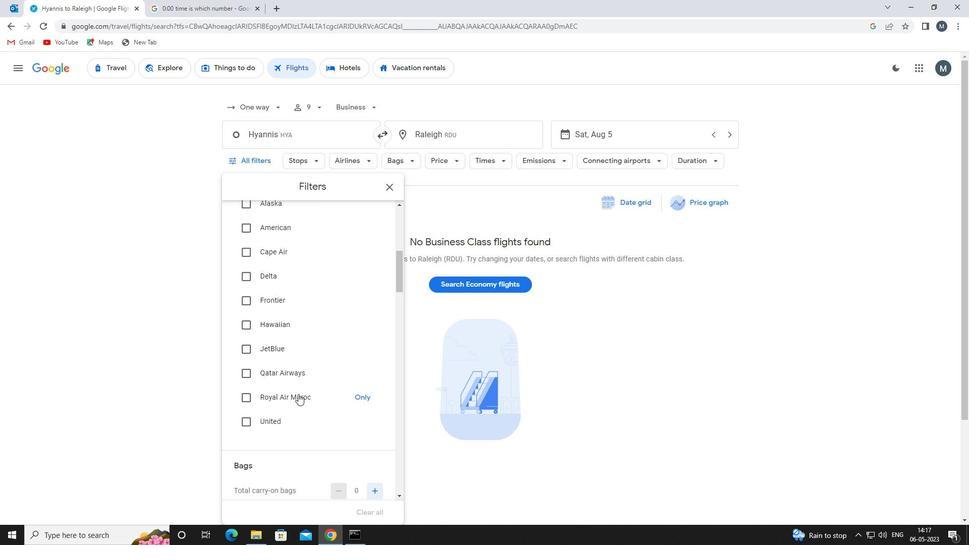
Action: Mouse scrolled (297, 396) with delta (0, 0)
Screenshot: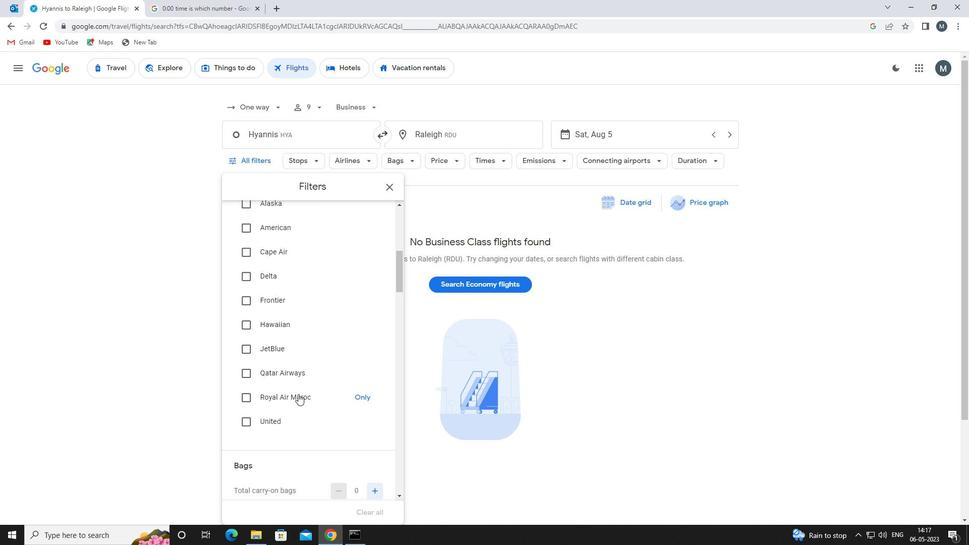 
Action: Mouse moved to (299, 373)
Screenshot: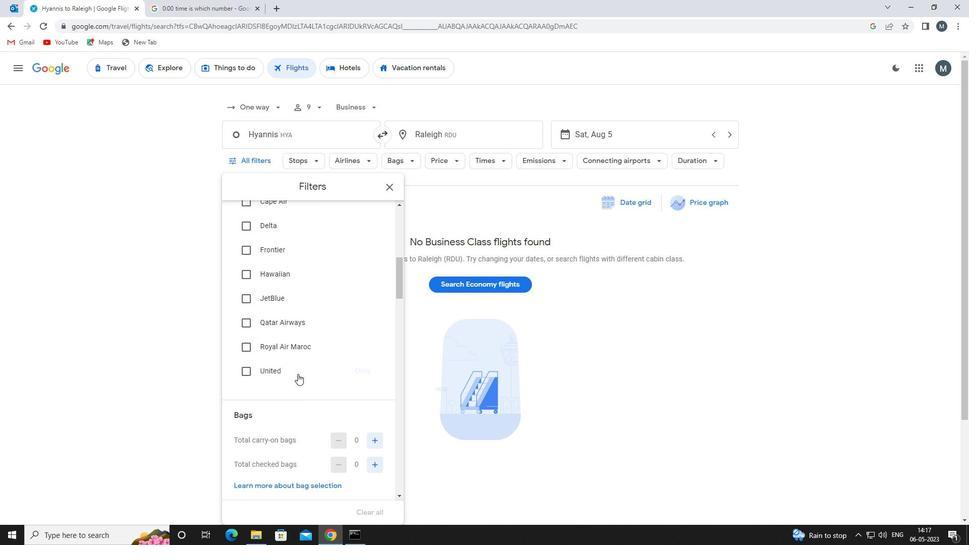 
Action: Mouse pressed left at (299, 373)
Screenshot: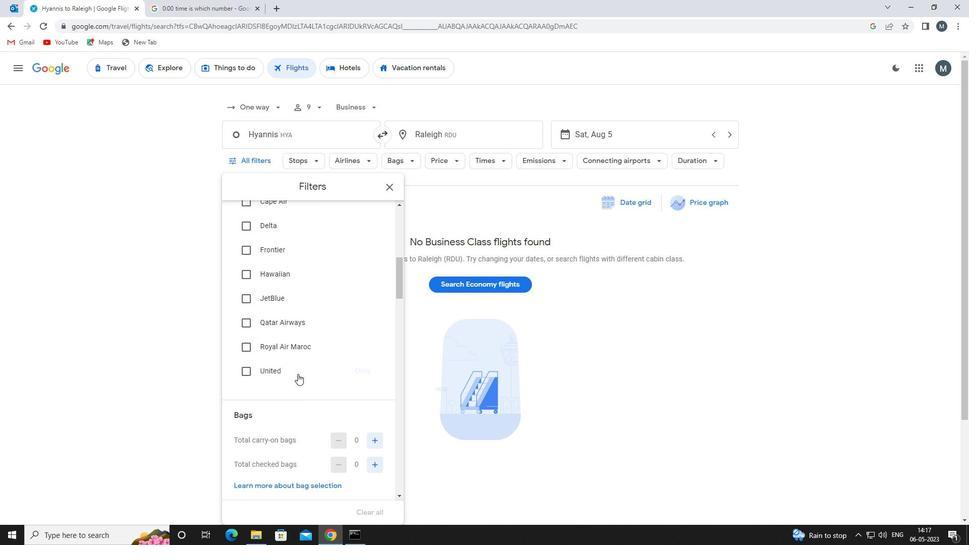 
Action: Mouse moved to (313, 369)
Screenshot: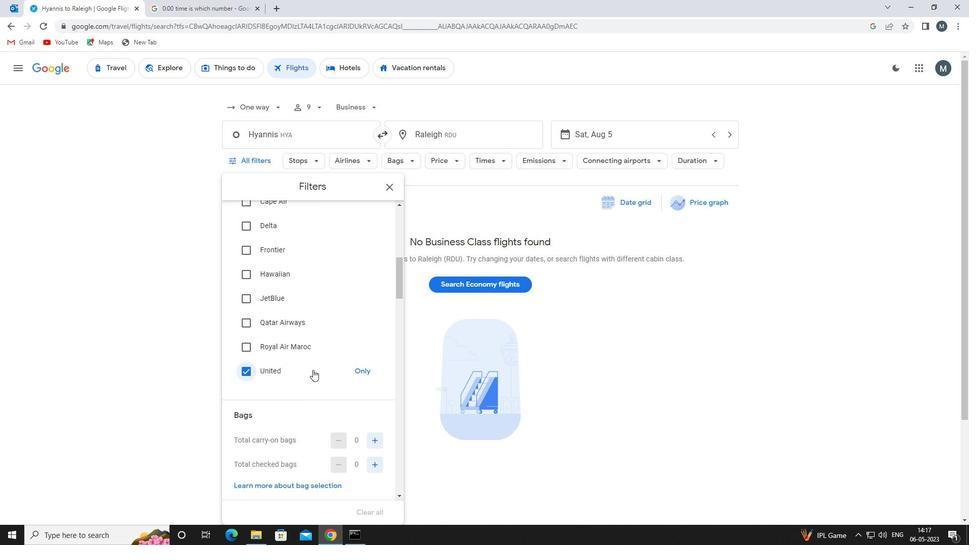 
Action: Mouse scrolled (313, 368) with delta (0, 0)
Screenshot: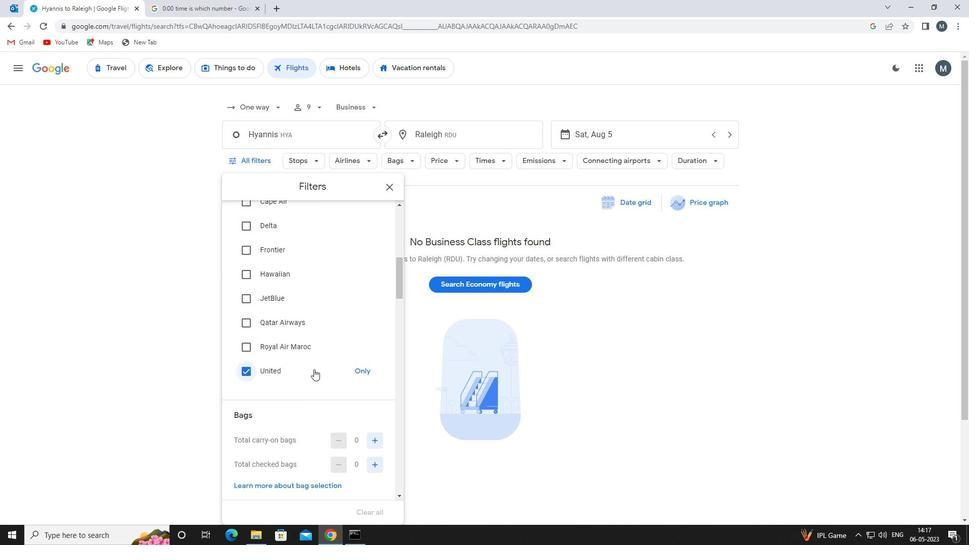 
Action: Mouse moved to (318, 367)
Screenshot: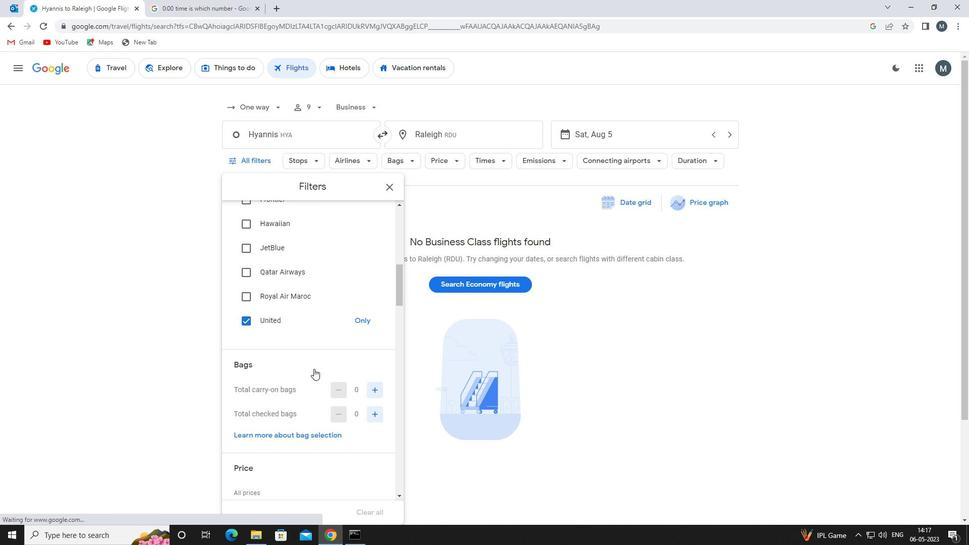 
Action: Mouse scrolled (318, 367) with delta (0, 0)
Screenshot: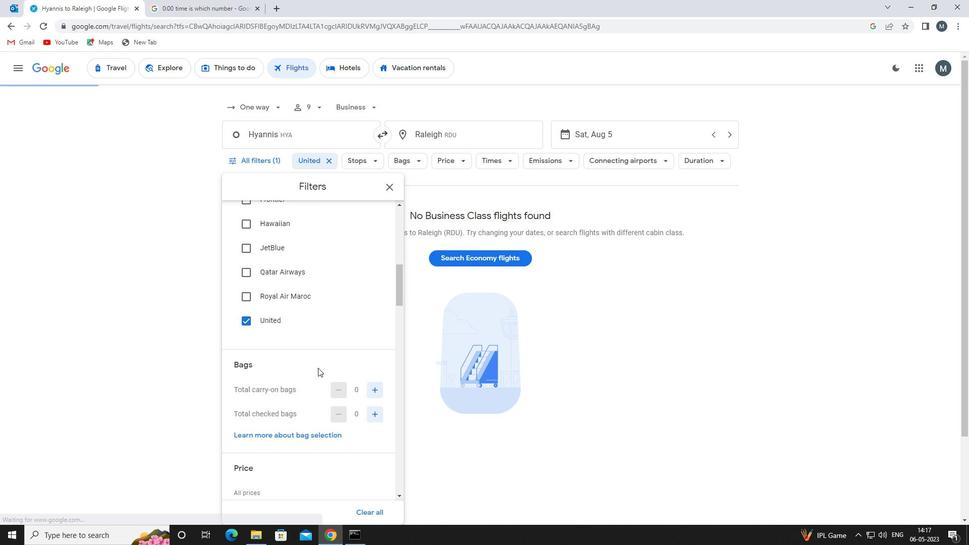 
Action: Mouse moved to (318, 367)
Screenshot: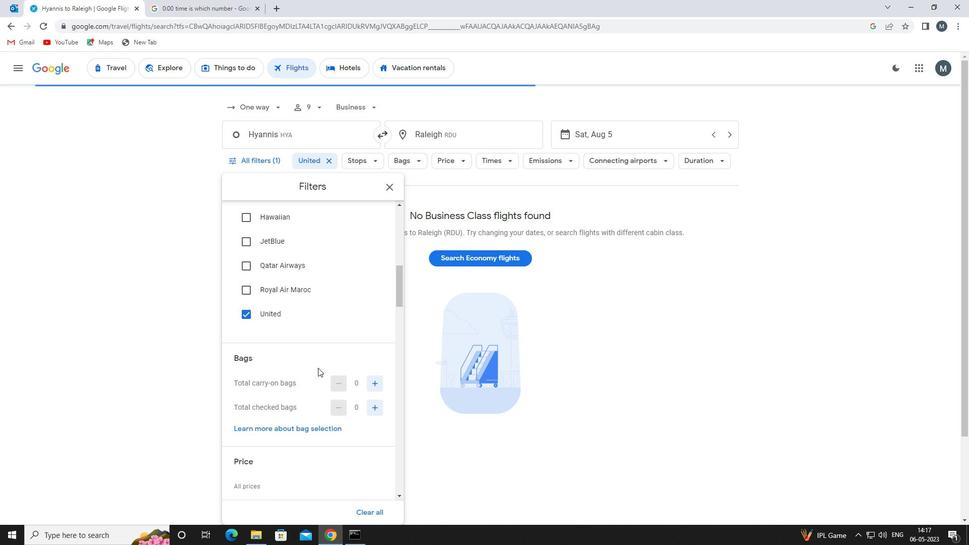 
Action: Mouse scrolled (318, 367) with delta (0, 0)
Screenshot: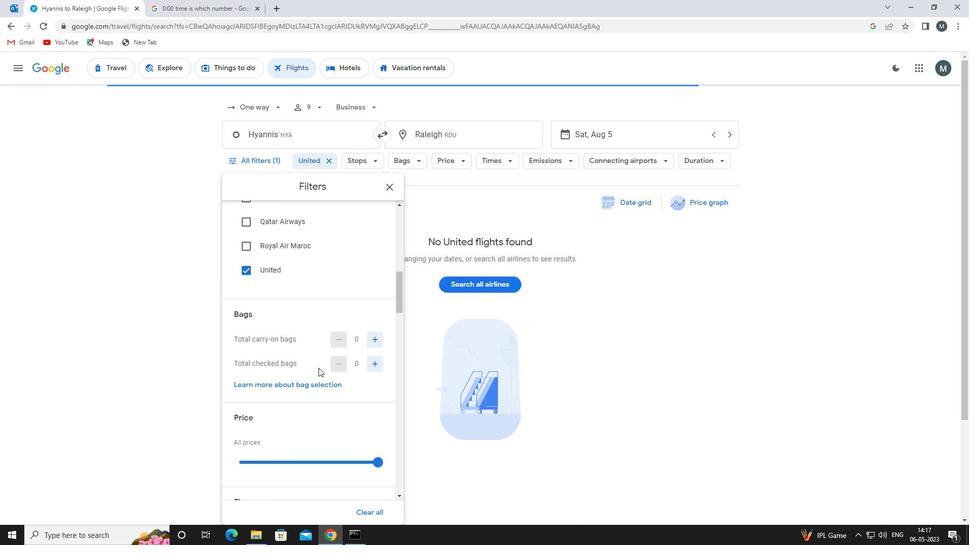 
Action: Mouse moved to (369, 290)
Screenshot: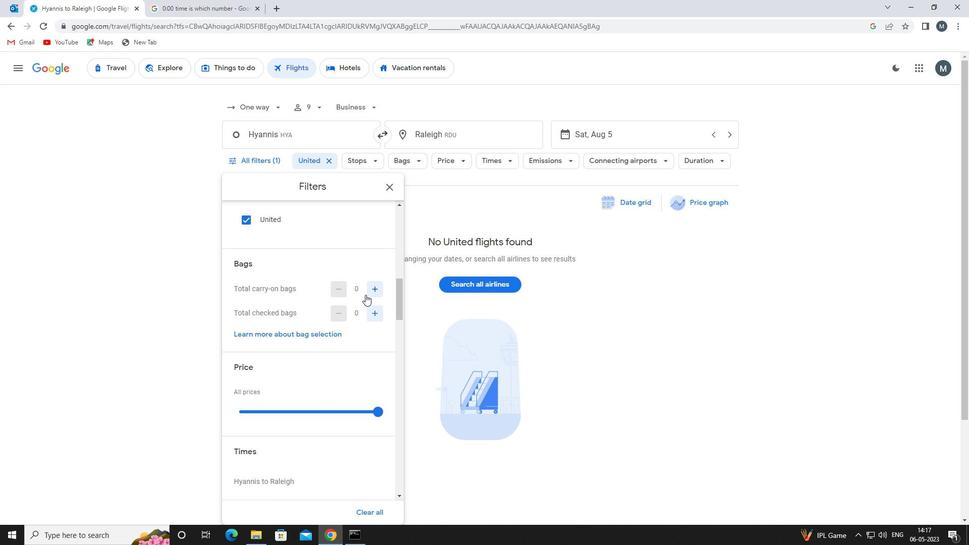 
Action: Mouse pressed left at (369, 290)
Screenshot: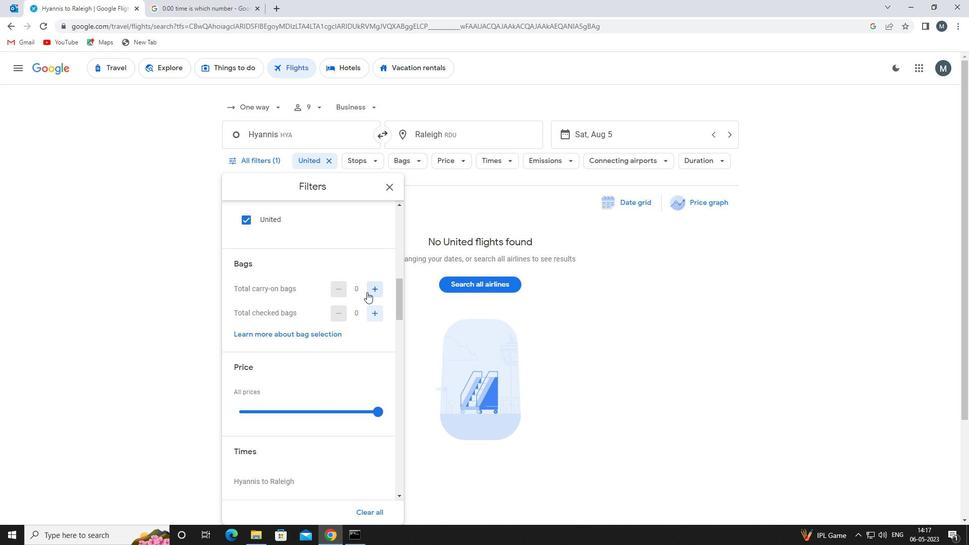 
Action: Mouse moved to (308, 409)
Screenshot: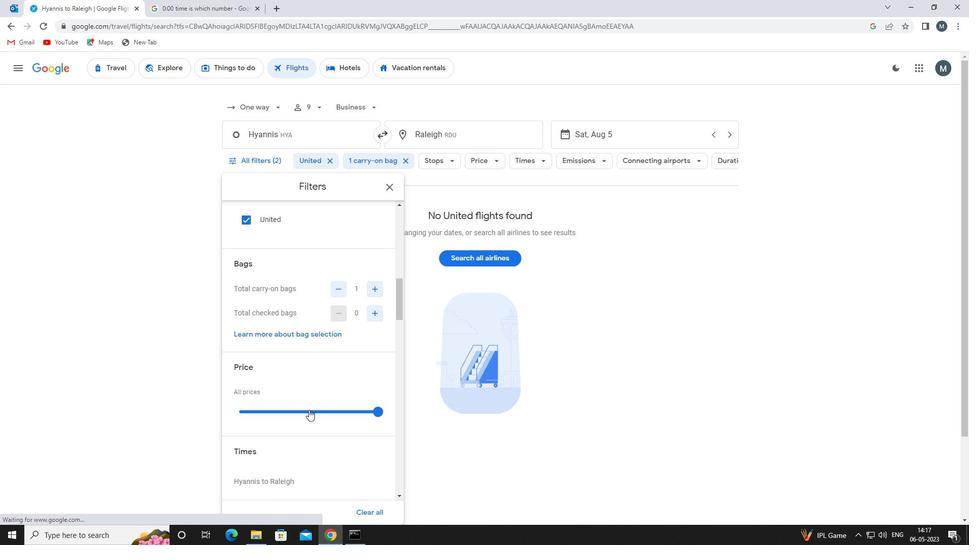 
Action: Mouse pressed left at (308, 409)
Screenshot: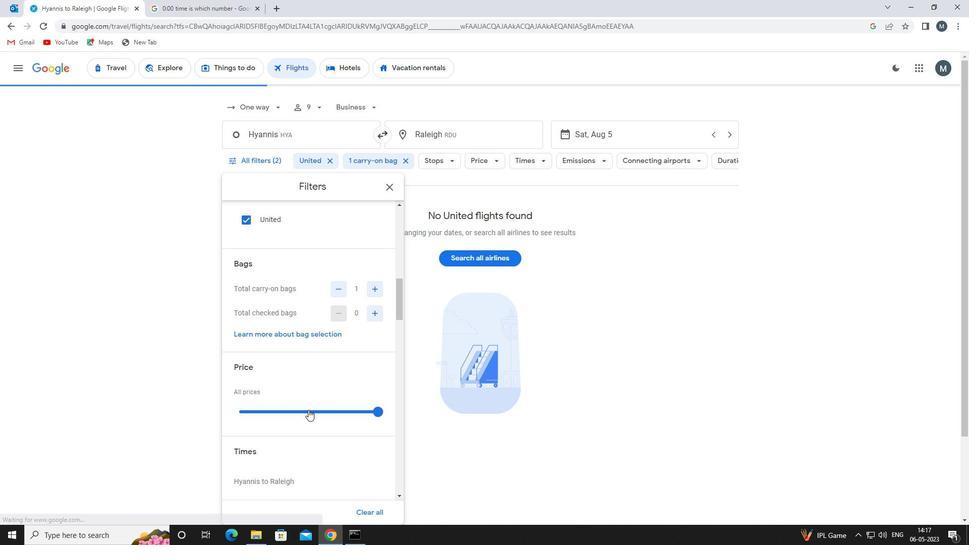 
Action: Mouse pressed left at (308, 409)
Screenshot: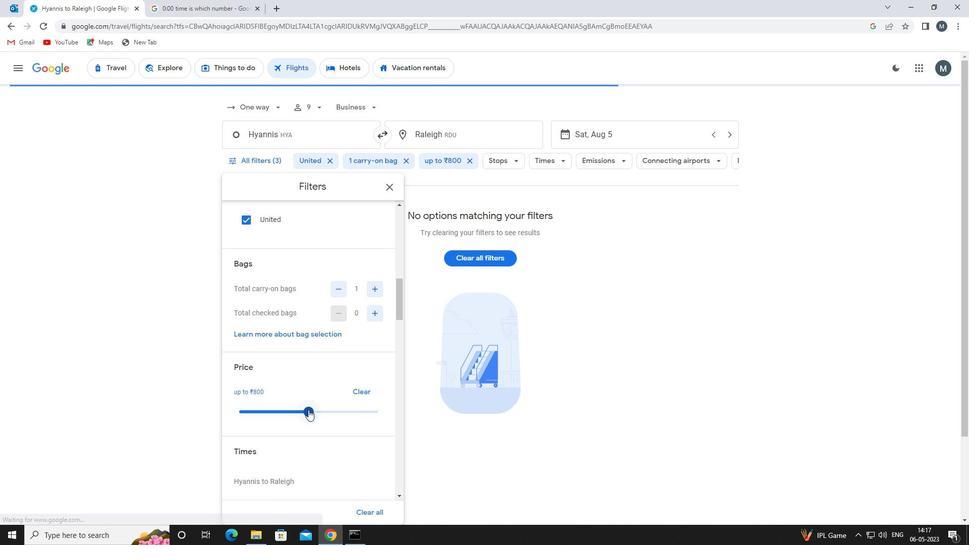 
Action: Mouse moved to (328, 401)
Screenshot: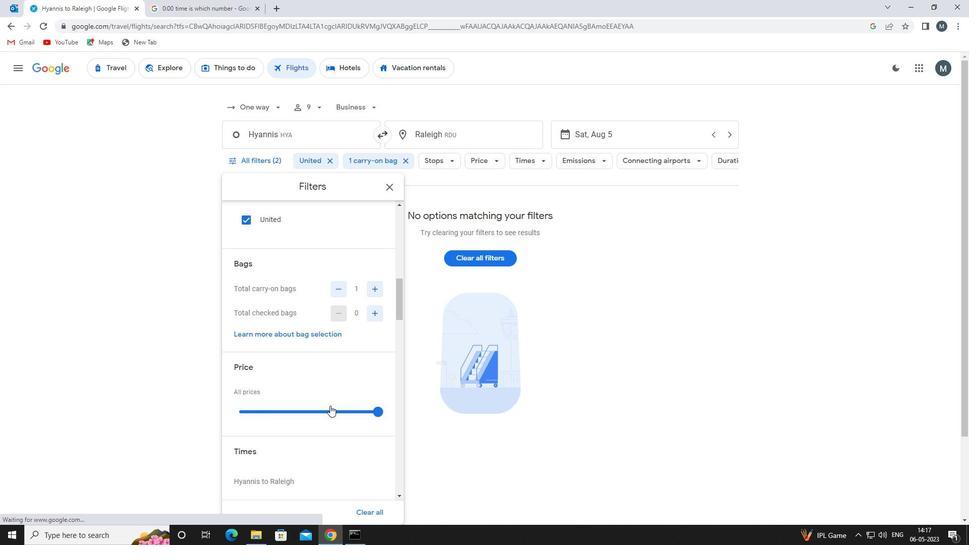 
Action: Mouse scrolled (328, 401) with delta (0, 0)
Screenshot: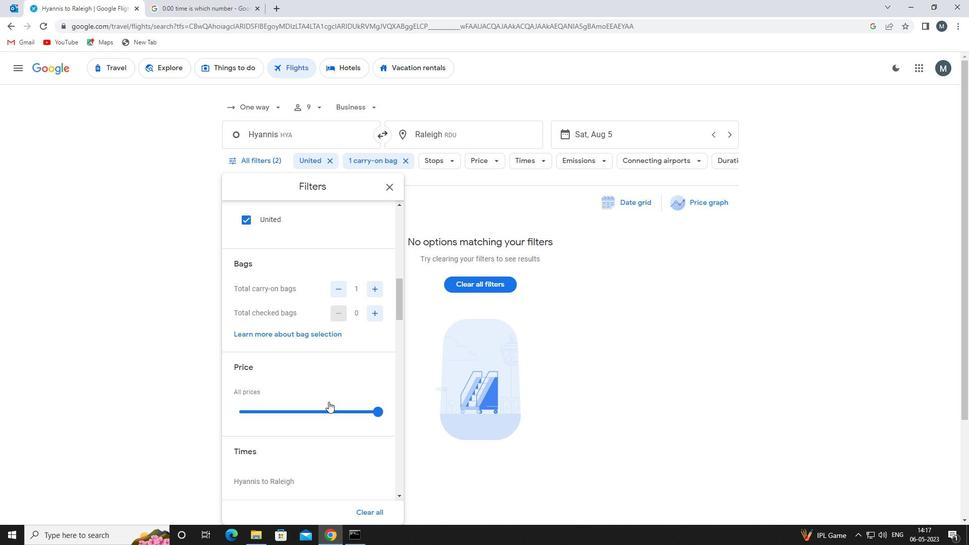 
Action: Mouse scrolled (328, 401) with delta (0, 0)
Screenshot: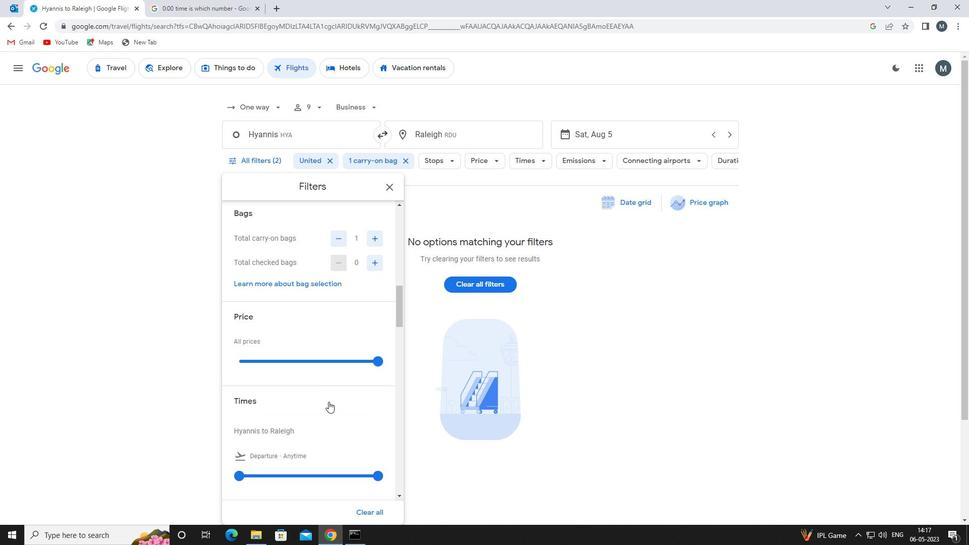 
Action: Mouse moved to (232, 426)
Screenshot: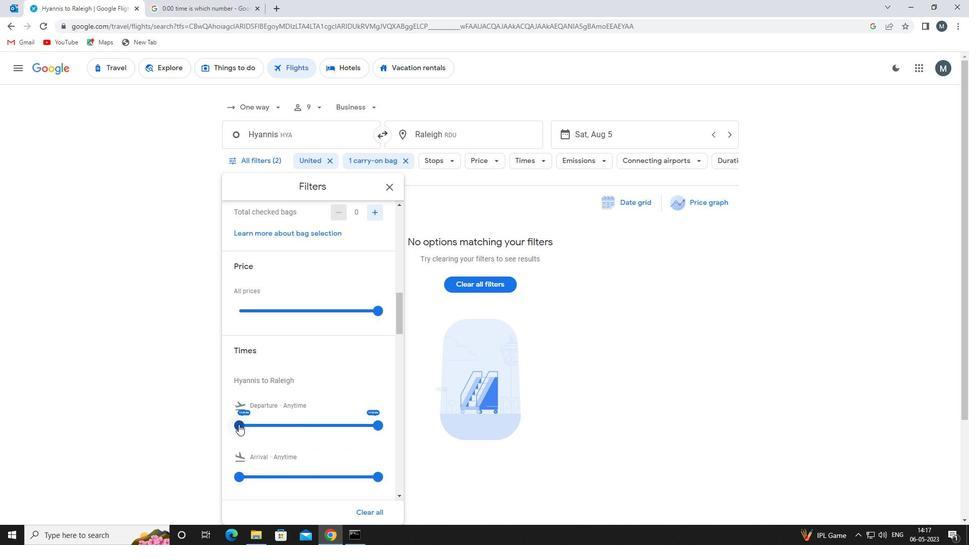 
Action: Mouse pressed left at (232, 426)
Screenshot: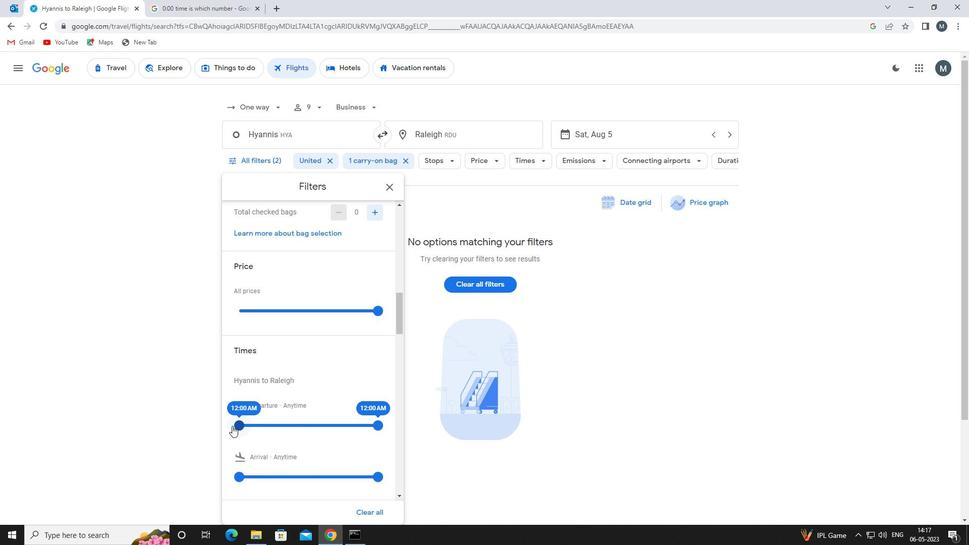 
Action: Mouse moved to (375, 425)
Screenshot: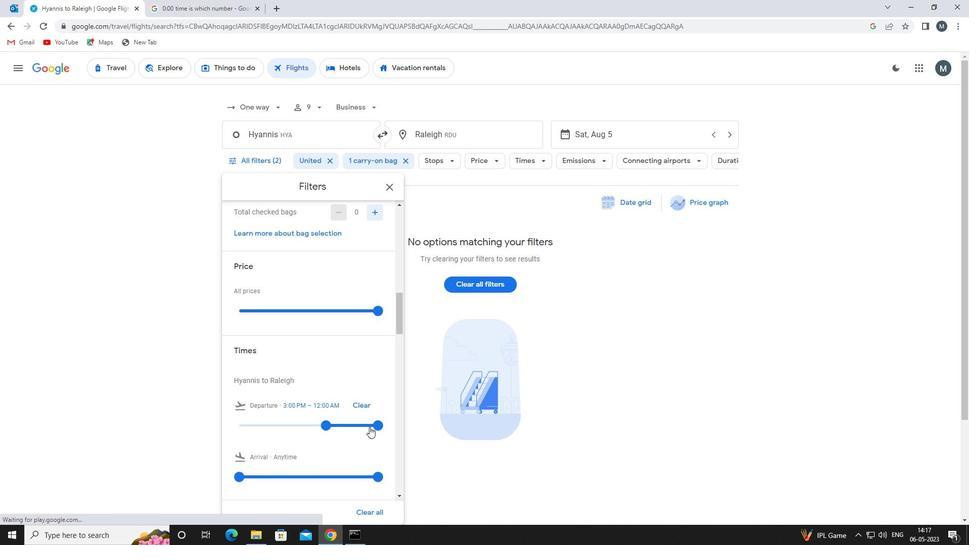 
Action: Mouse pressed left at (375, 425)
Screenshot: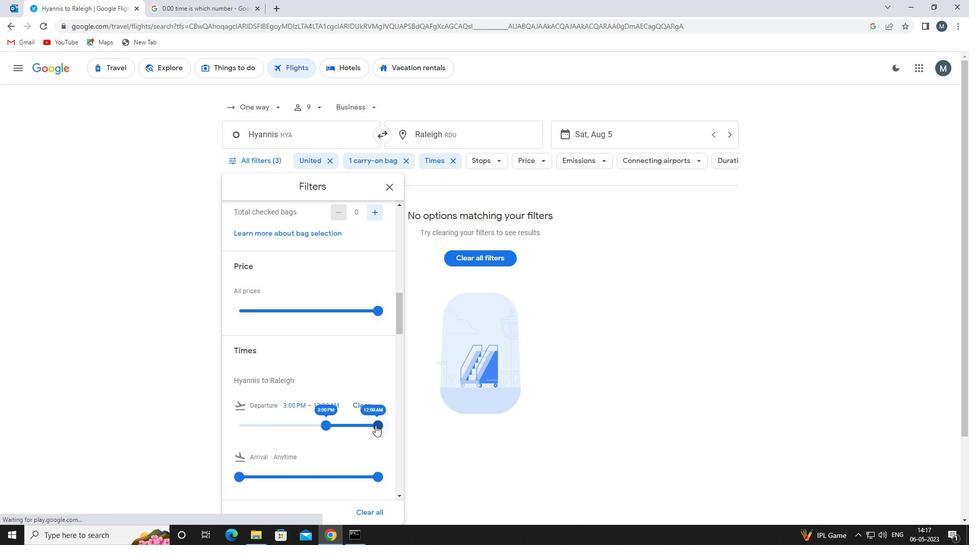 
Action: Mouse moved to (334, 424)
Screenshot: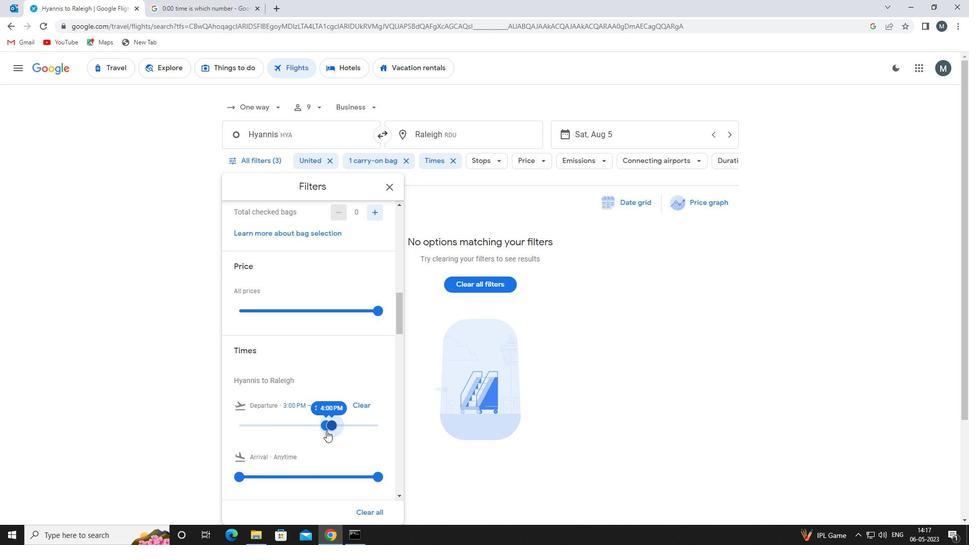 
Action: Mouse scrolled (334, 423) with delta (0, 0)
Screenshot: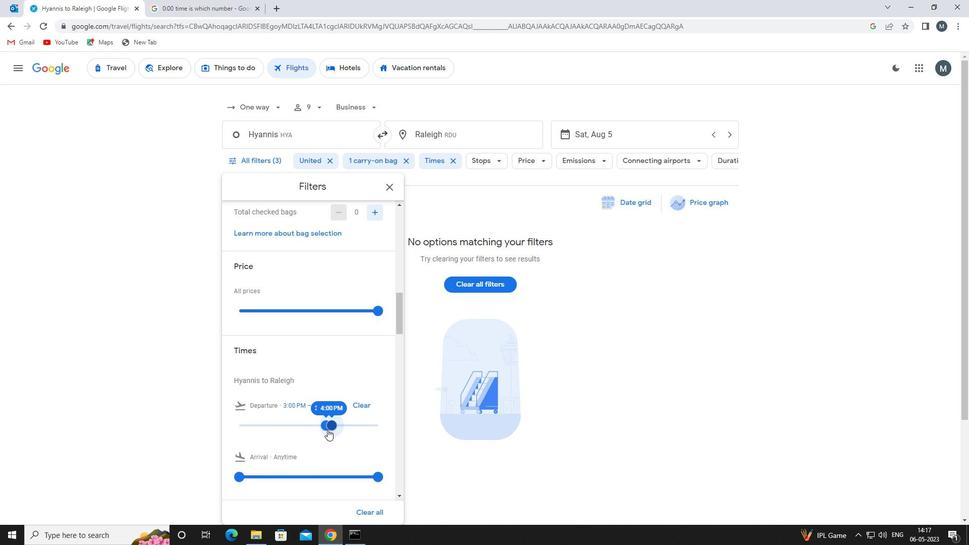 
Action: Mouse scrolled (334, 423) with delta (0, 0)
Screenshot: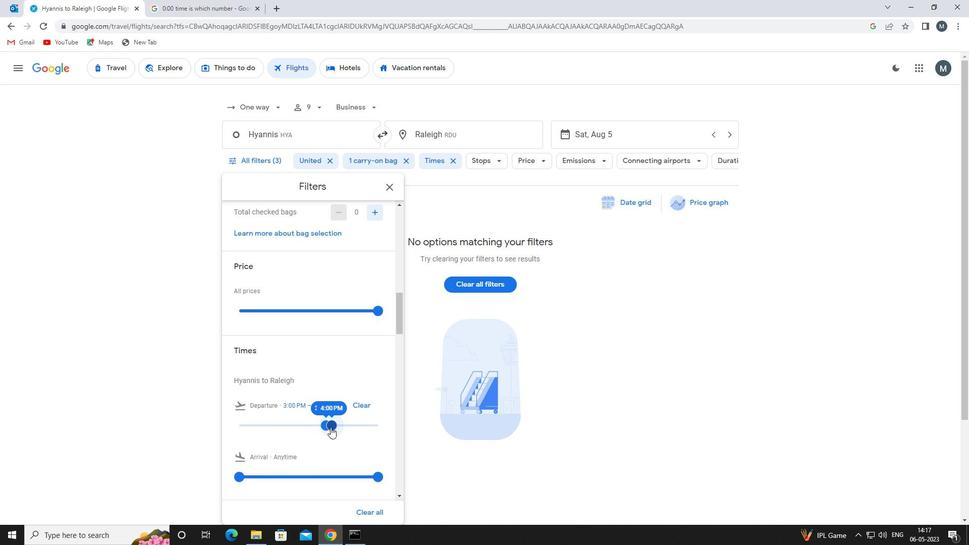 
Action: Mouse moved to (390, 186)
Screenshot: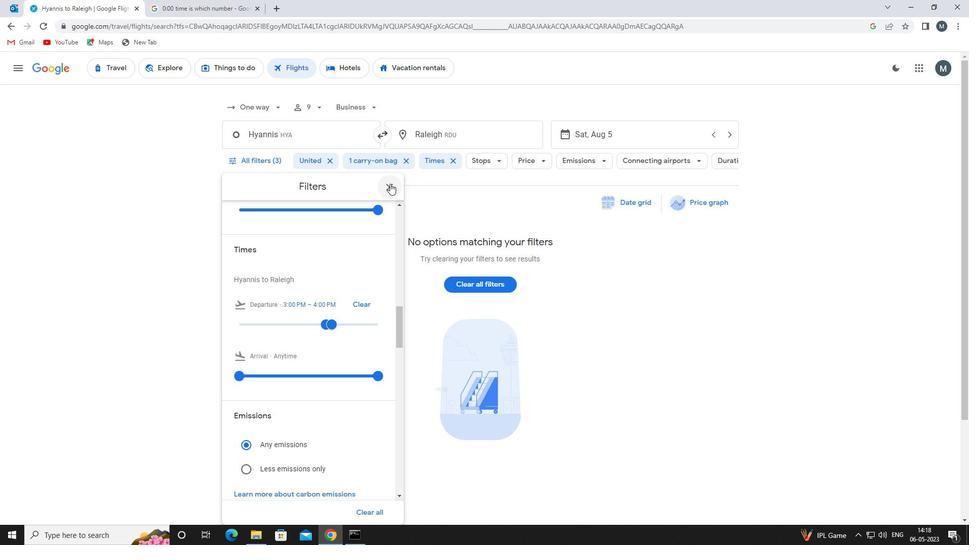 
Action: Mouse pressed left at (390, 186)
Screenshot: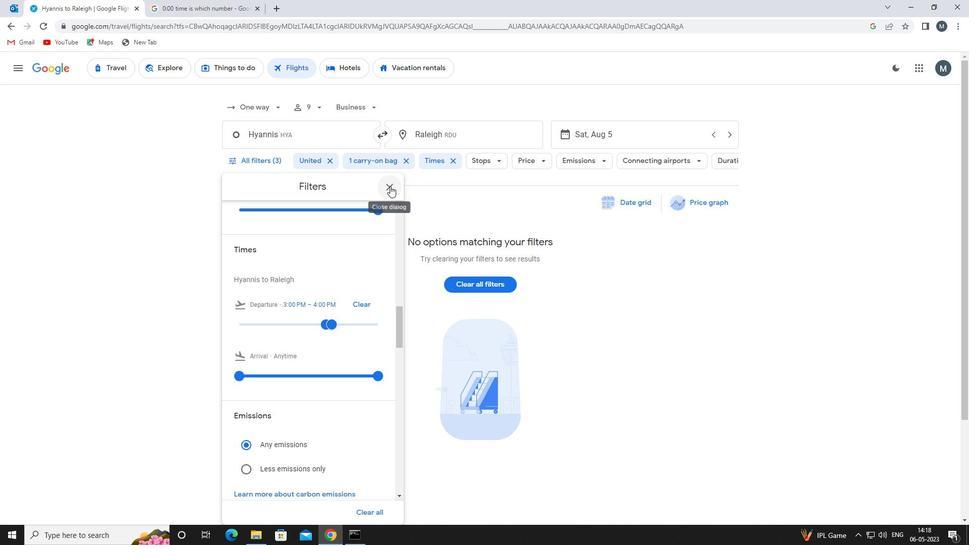 
Action: Mouse moved to (389, 187)
Screenshot: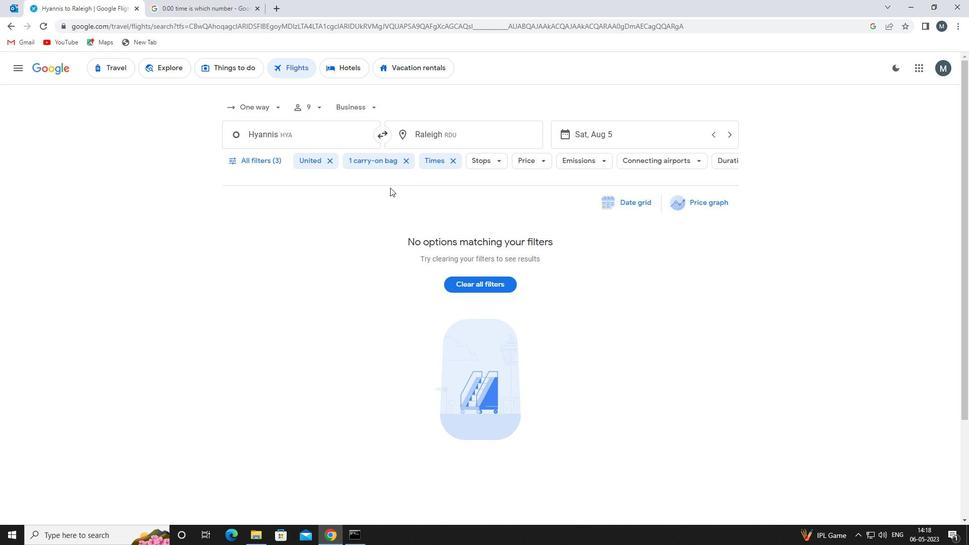 
